 Task: Create a due date automation trigger when advanced on, on the monday of the week a card is due add dates starting in less than 1 working days at 11:00 AM.
Action: Mouse moved to (913, 272)
Screenshot: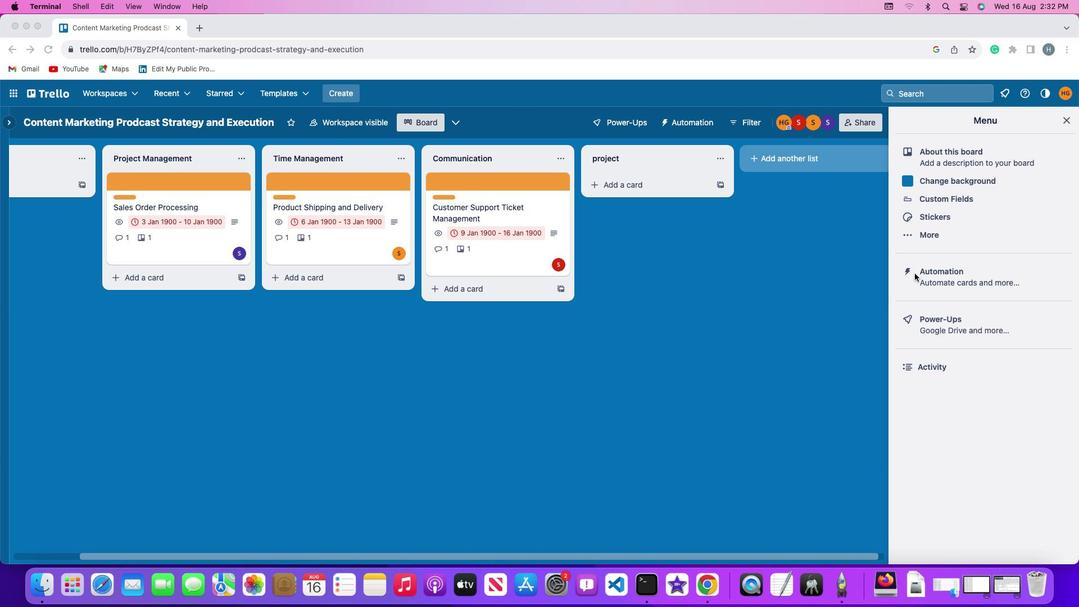 
Action: Mouse pressed left at (913, 272)
Screenshot: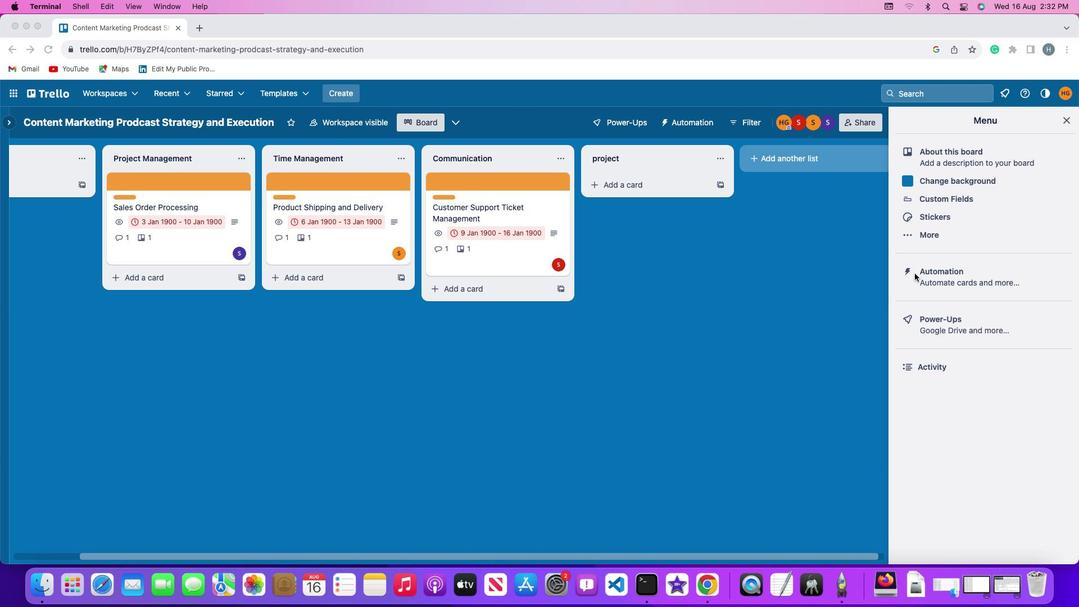 
Action: Mouse pressed left at (913, 272)
Screenshot: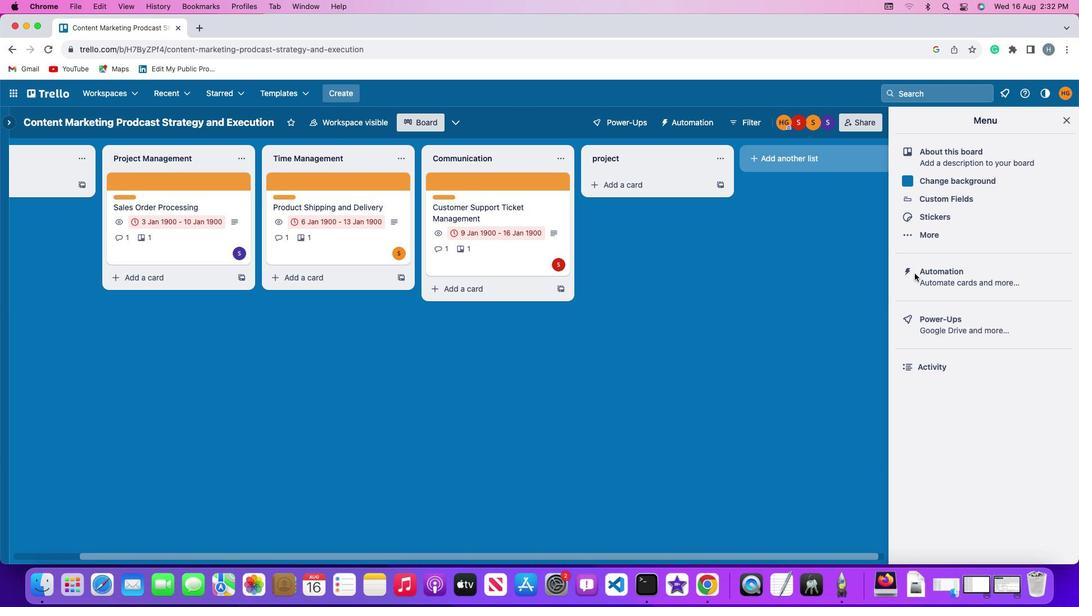 
Action: Mouse moved to (93, 264)
Screenshot: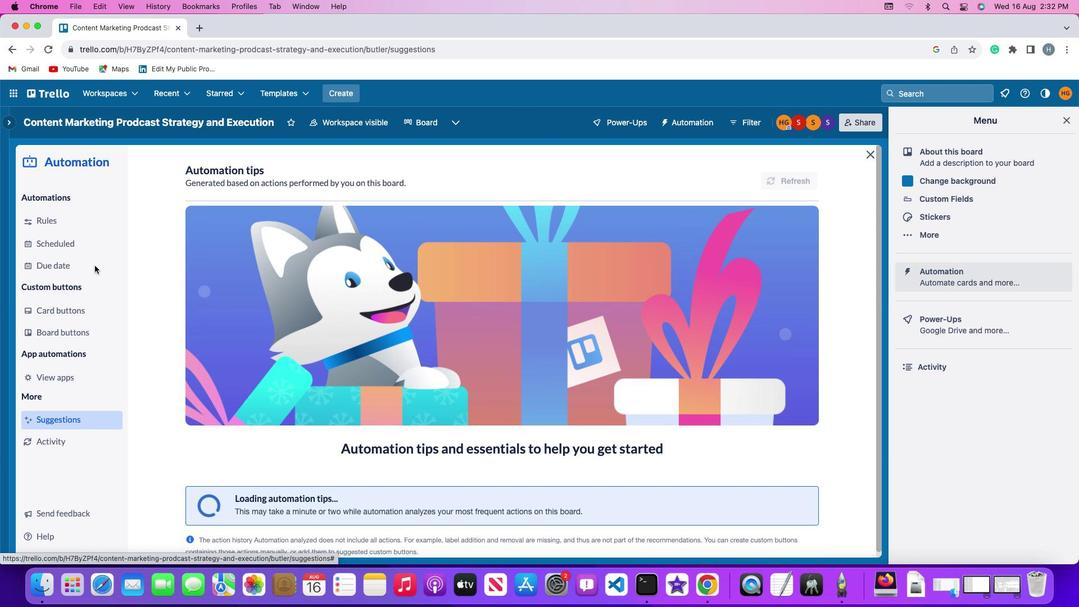 
Action: Mouse pressed left at (93, 264)
Screenshot: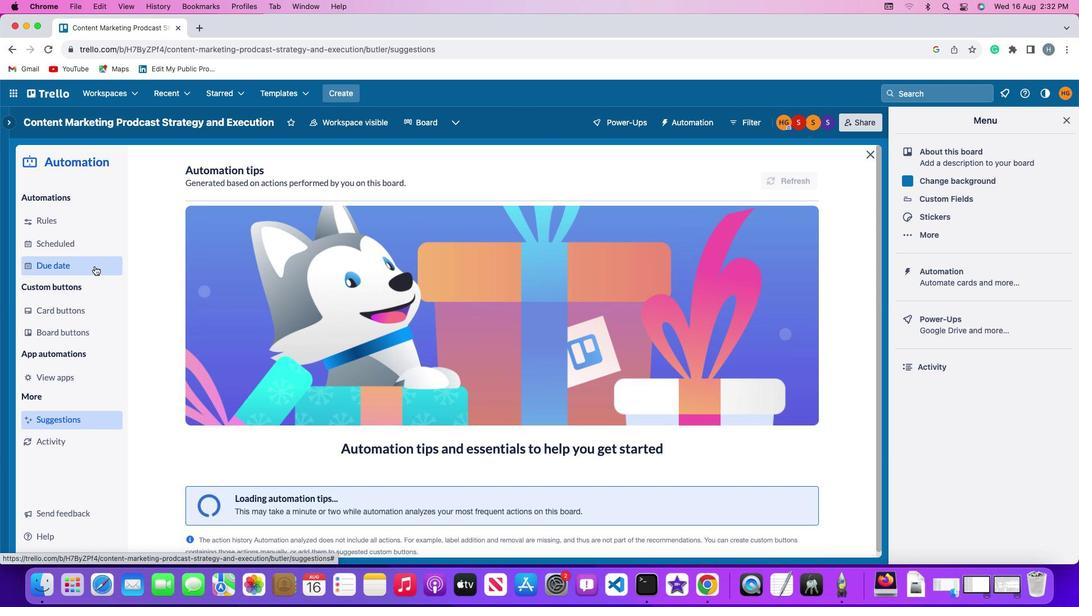 
Action: Mouse moved to (773, 170)
Screenshot: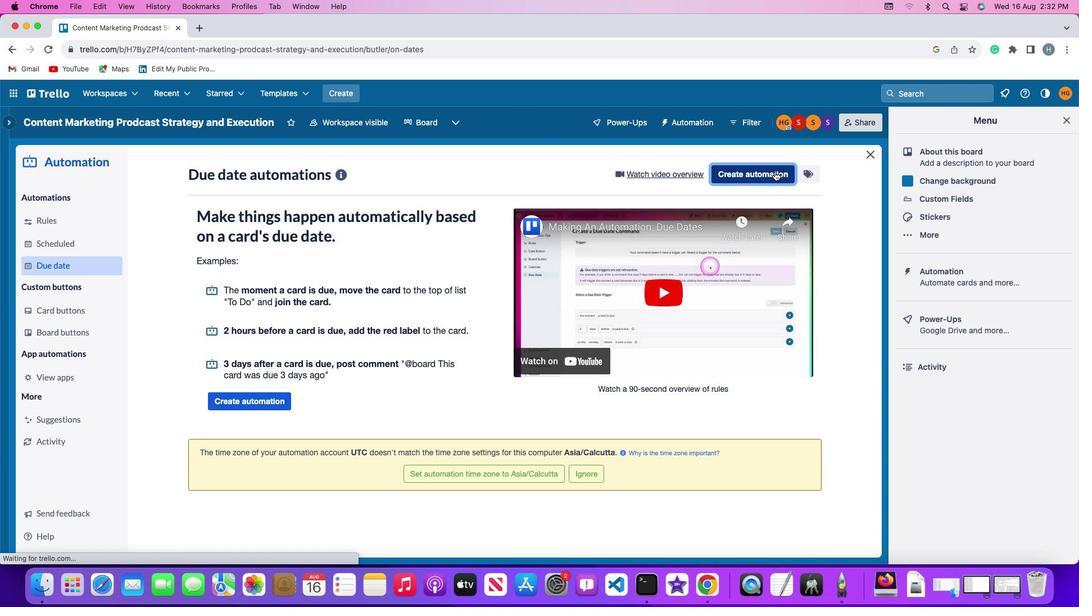 
Action: Mouse pressed left at (773, 170)
Screenshot: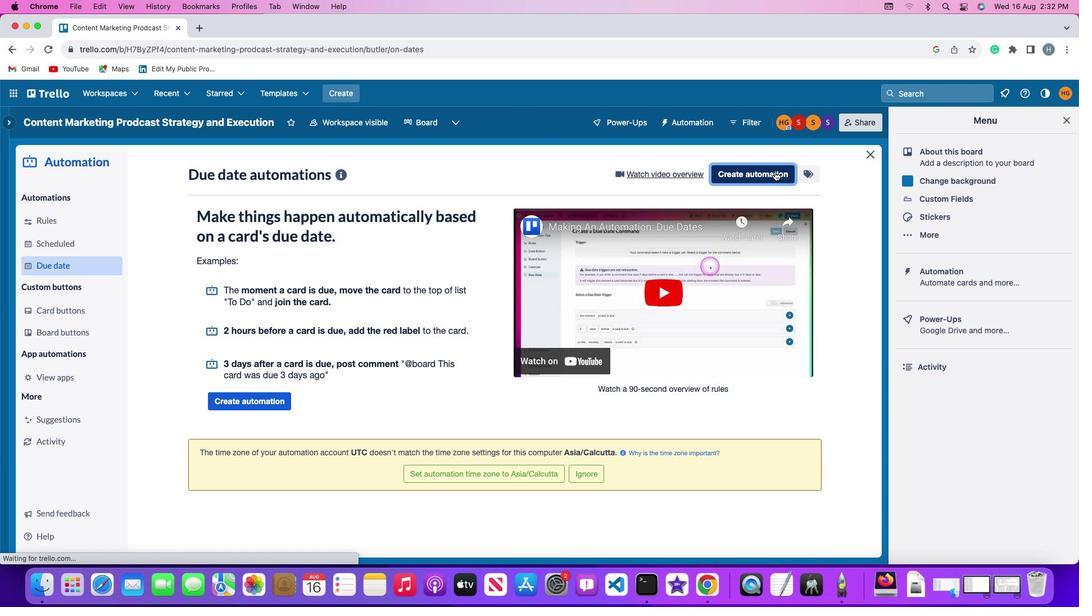 
Action: Mouse moved to (225, 278)
Screenshot: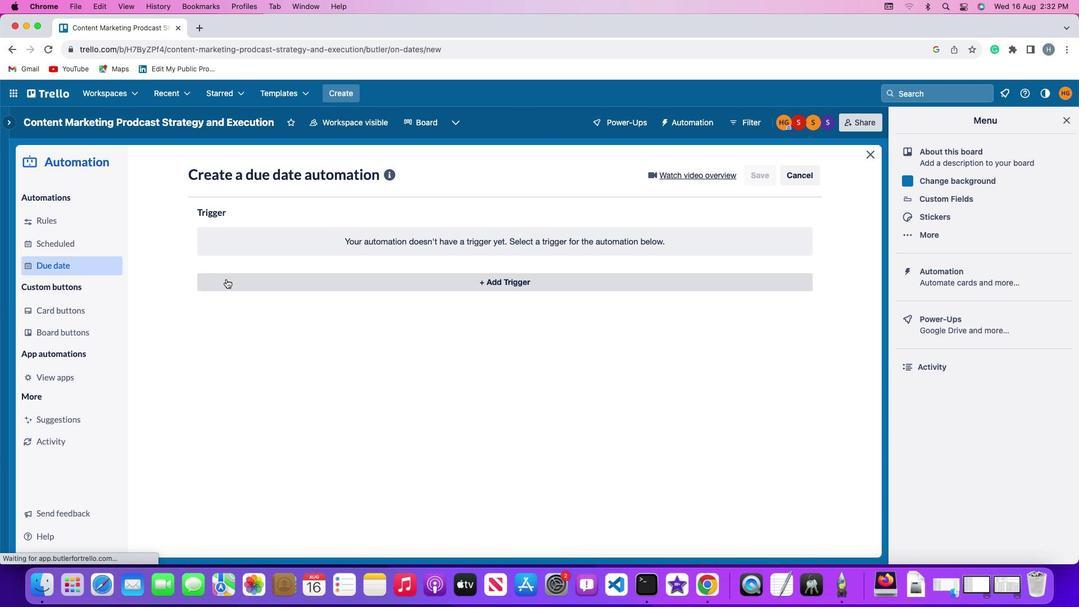 
Action: Mouse pressed left at (225, 278)
Screenshot: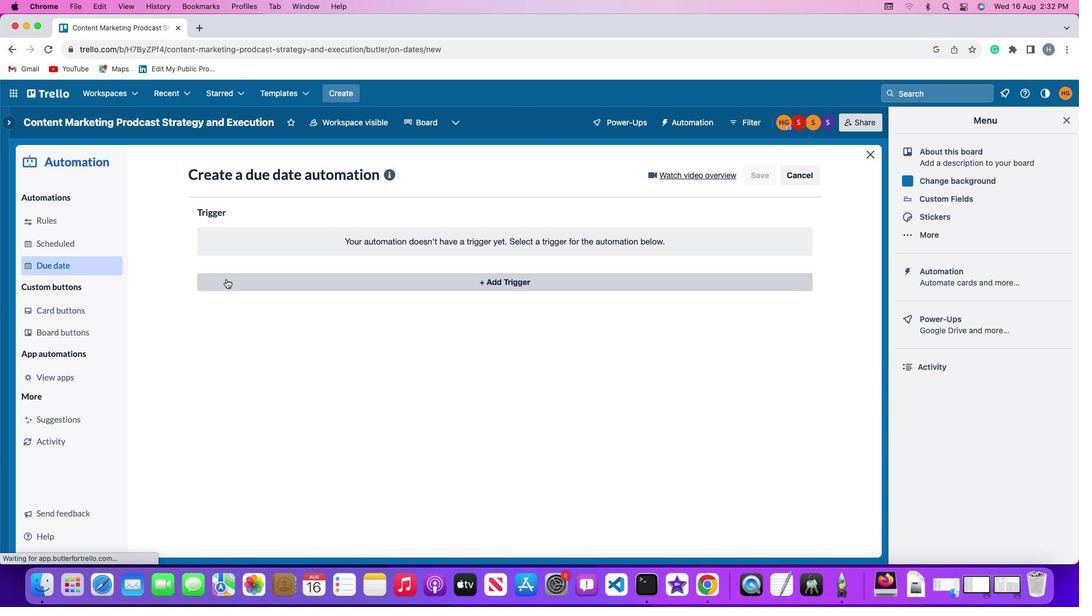 
Action: Mouse moved to (254, 489)
Screenshot: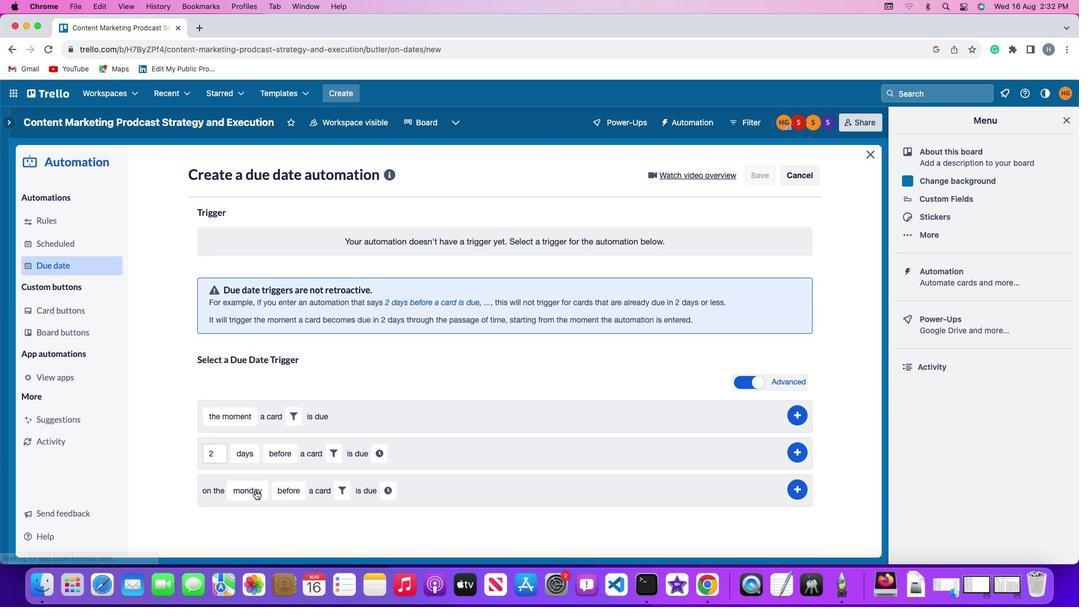 
Action: Mouse pressed left at (254, 489)
Screenshot: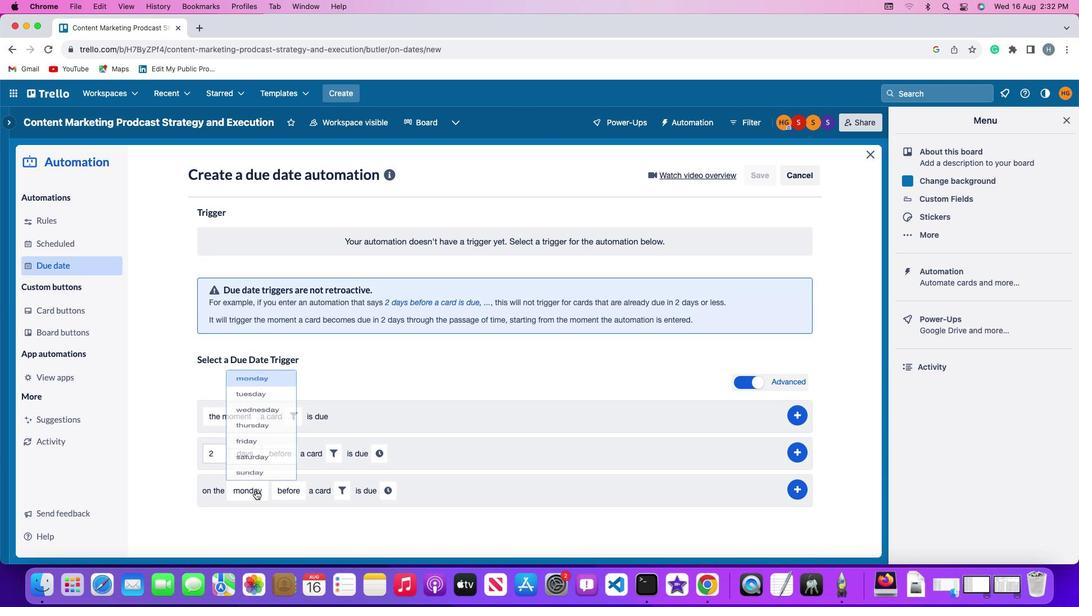 
Action: Mouse moved to (257, 332)
Screenshot: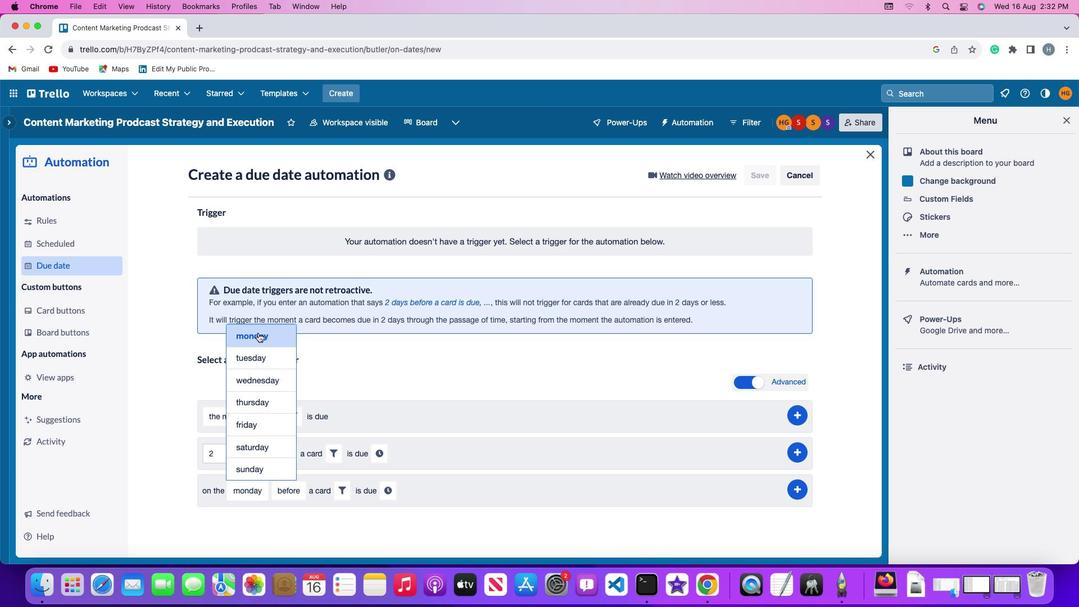 
Action: Mouse pressed left at (257, 332)
Screenshot: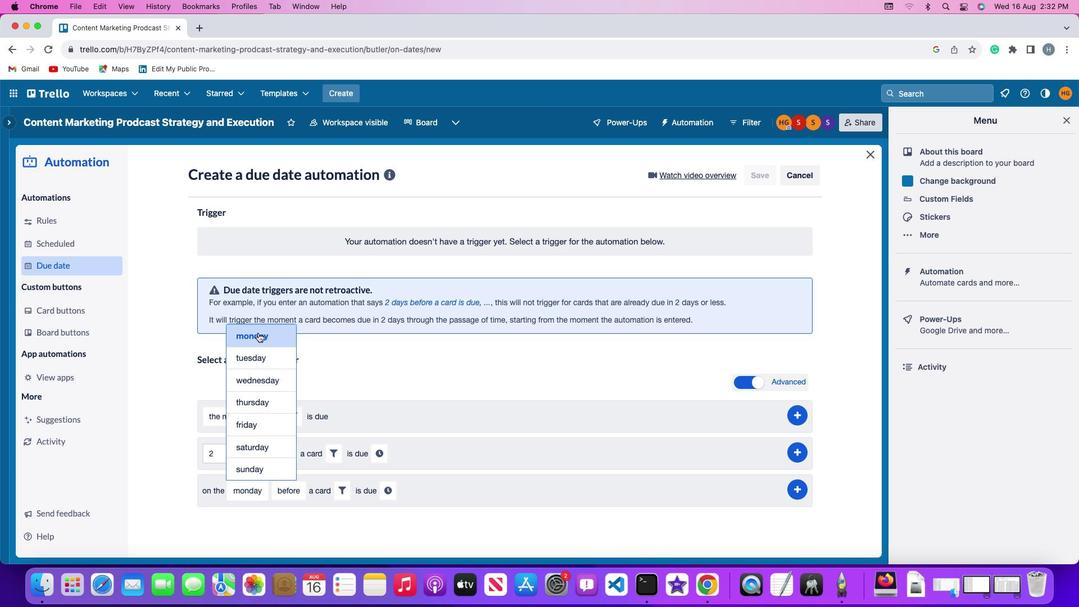 
Action: Mouse moved to (288, 491)
Screenshot: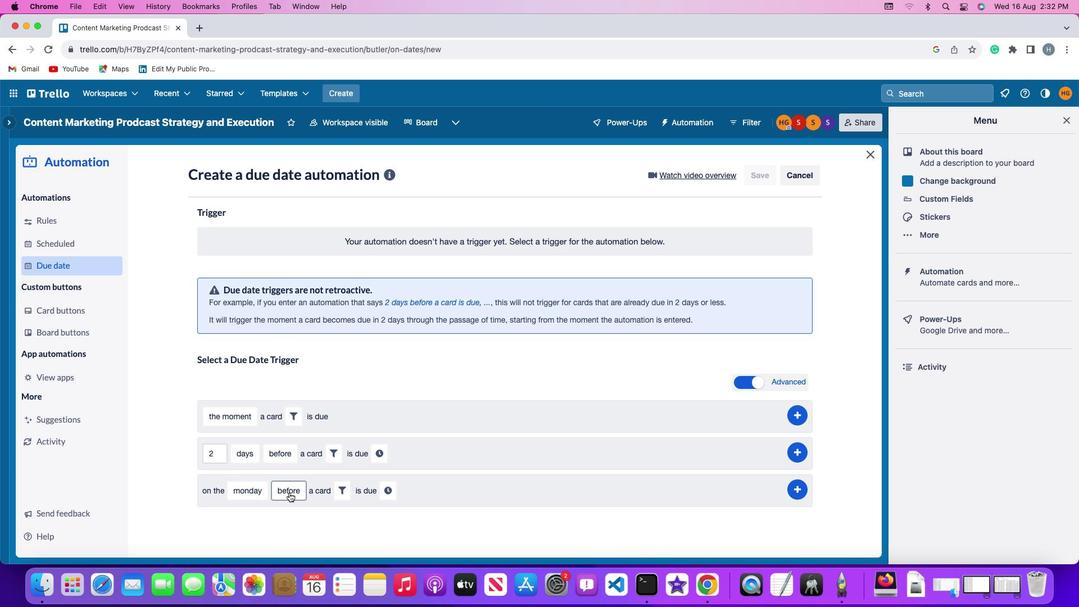 
Action: Mouse pressed left at (288, 491)
Screenshot: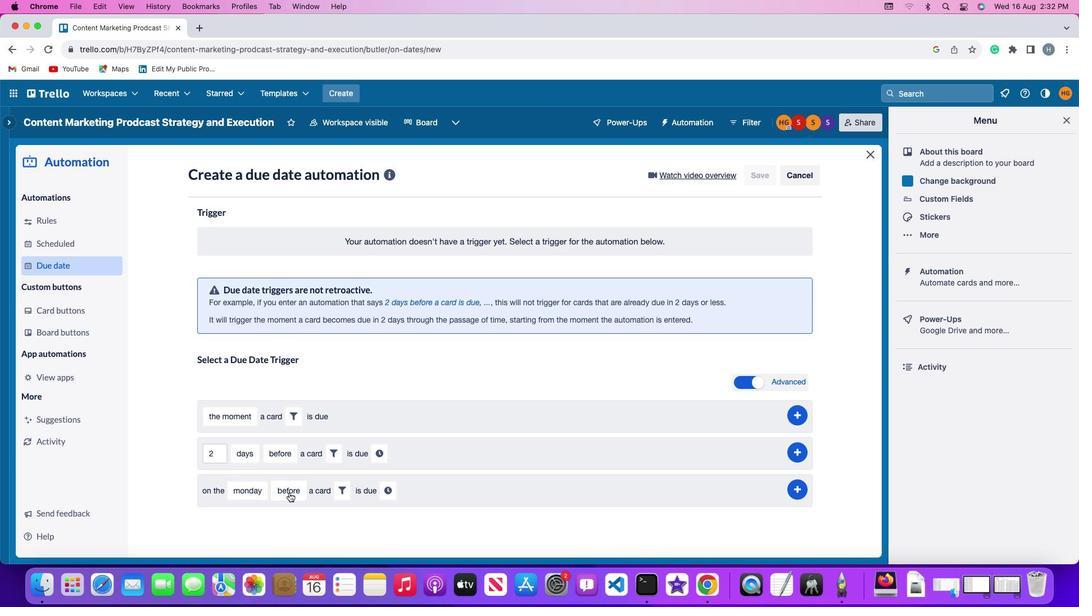 
Action: Mouse moved to (298, 446)
Screenshot: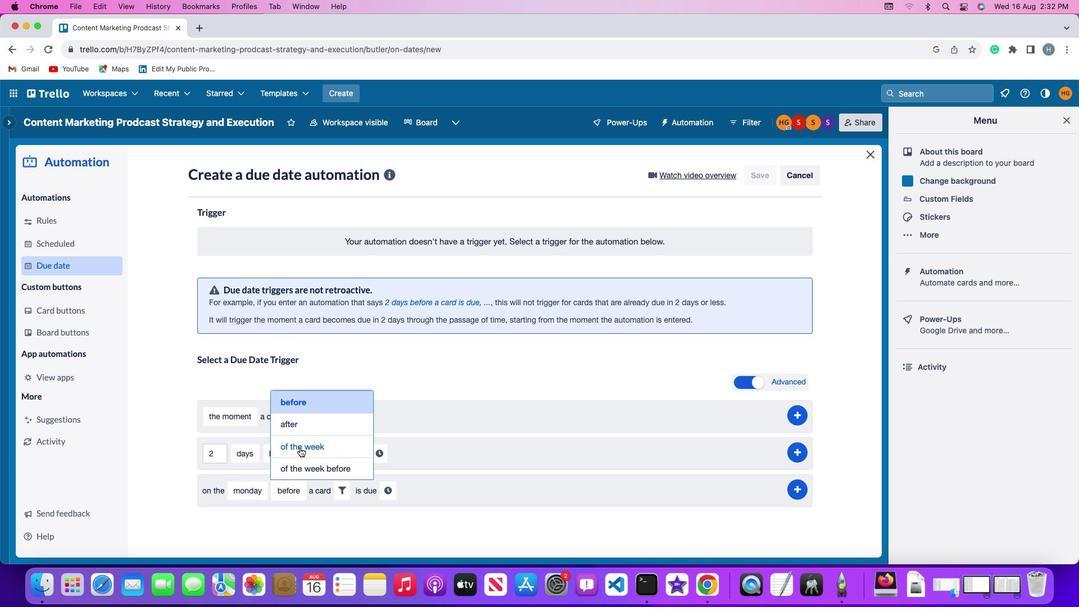 
Action: Mouse pressed left at (298, 446)
Screenshot: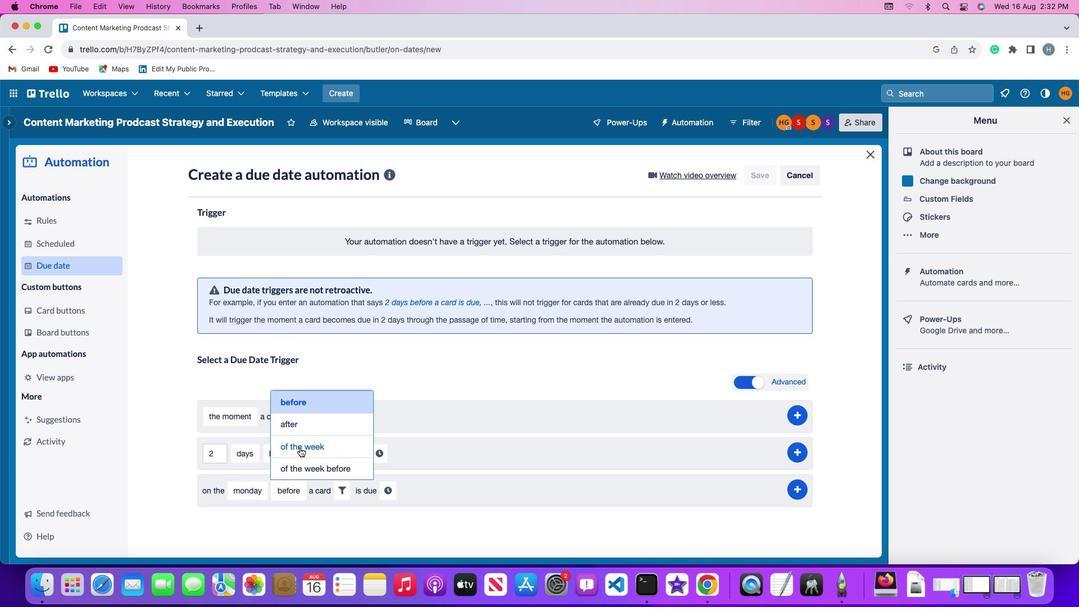 
Action: Mouse moved to (363, 490)
Screenshot: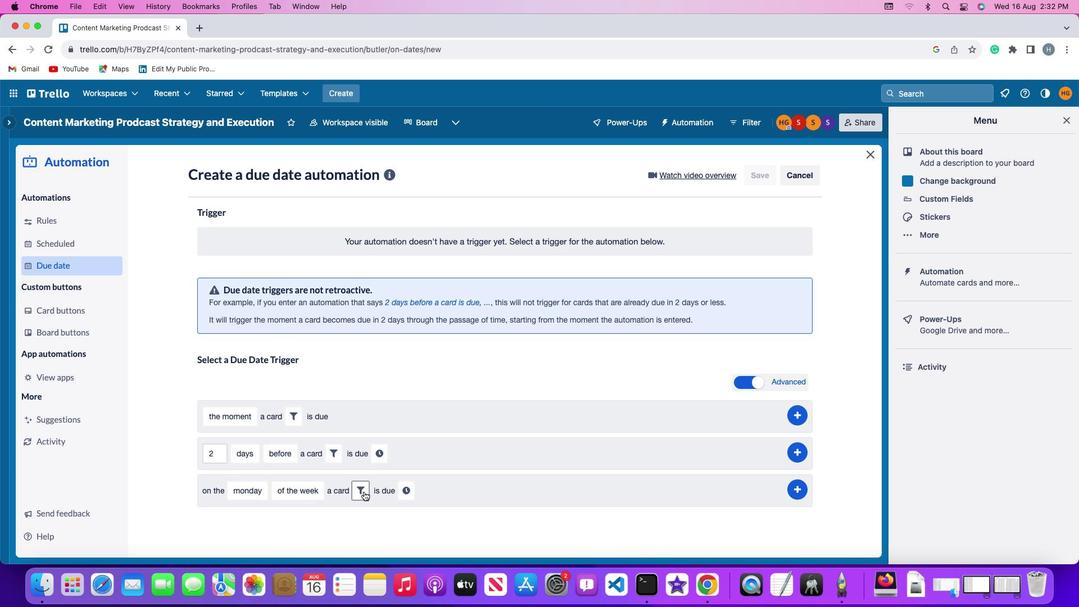 
Action: Mouse pressed left at (363, 490)
Screenshot: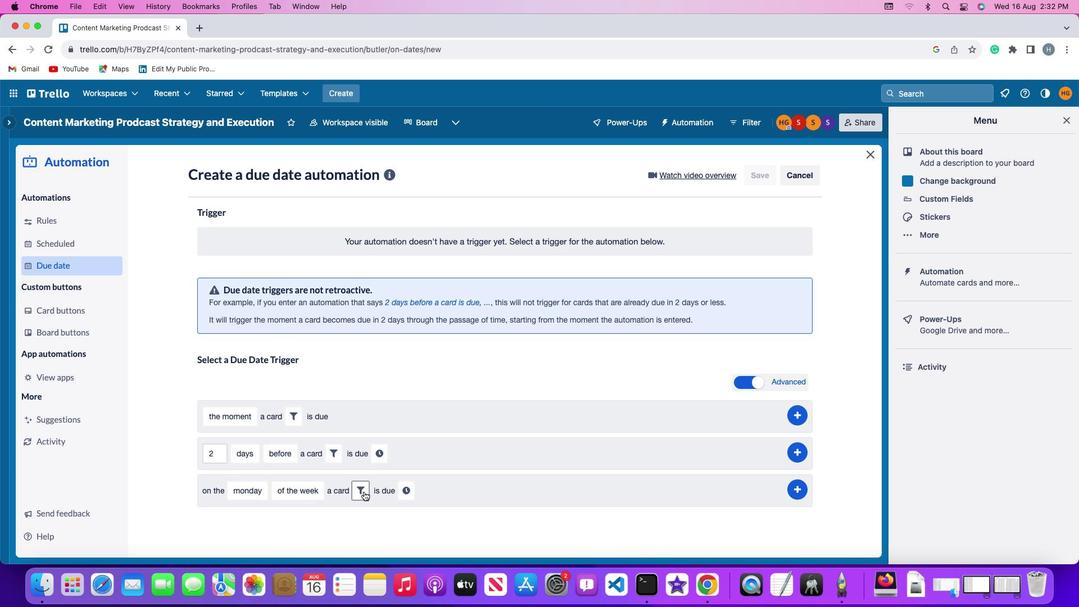 
Action: Mouse moved to (431, 526)
Screenshot: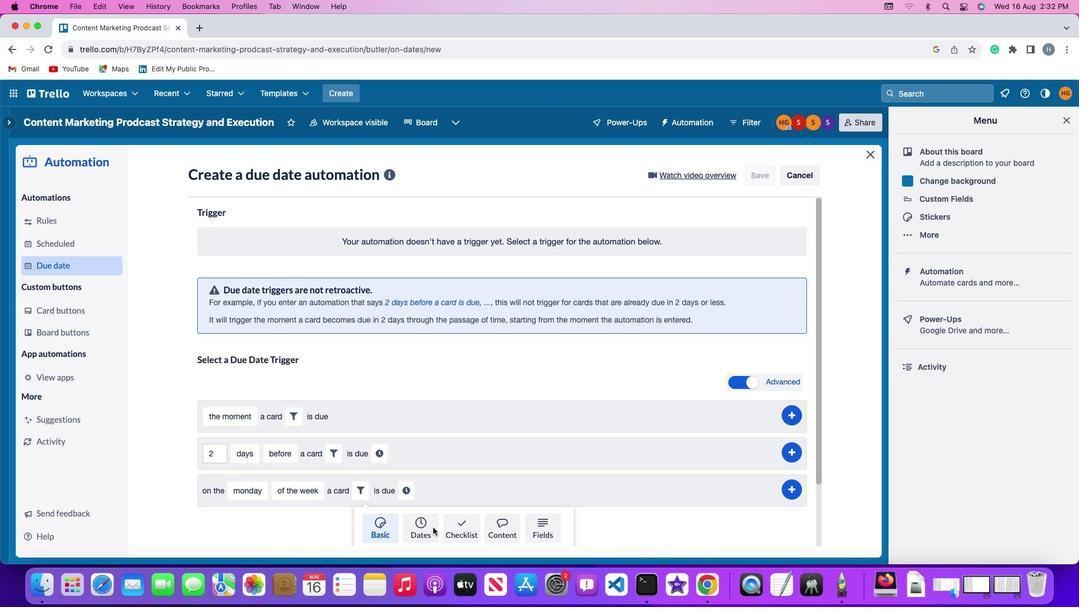 
Action: Mouse pressed left at (431, 526)
Screenshot: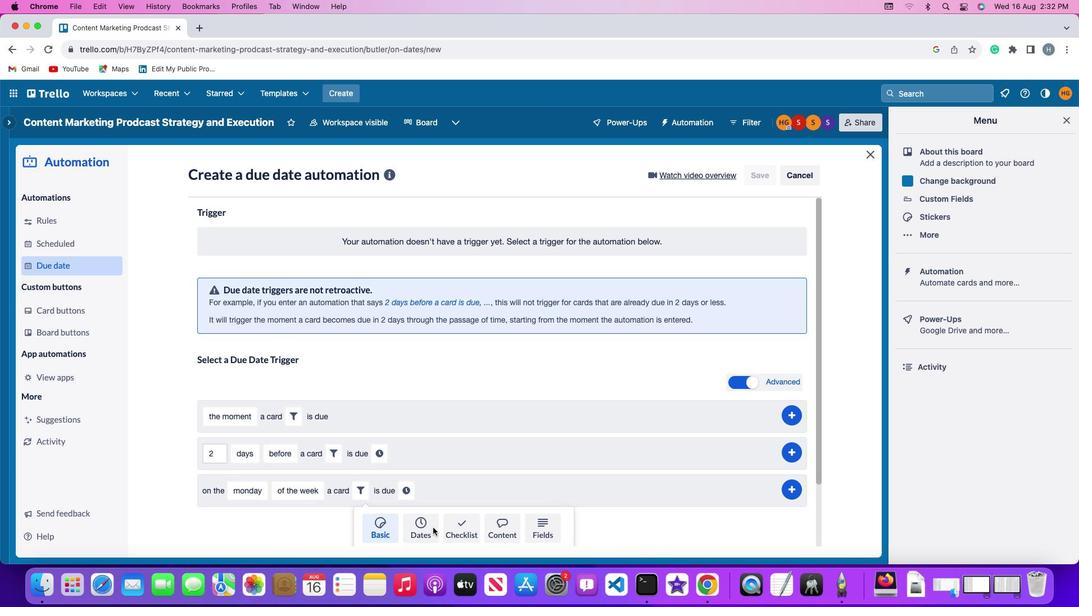 
Action: Mouse moved to (309, 521)
Screenshot: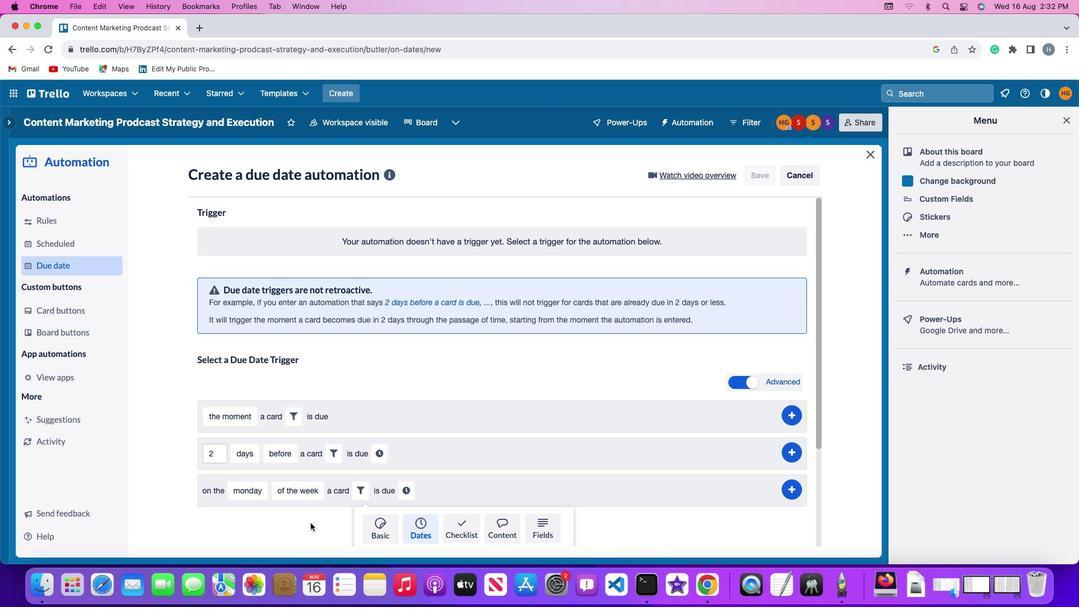 
Action: Mouse scrolled (309, 521) with delta (0, -1)
Screenshot: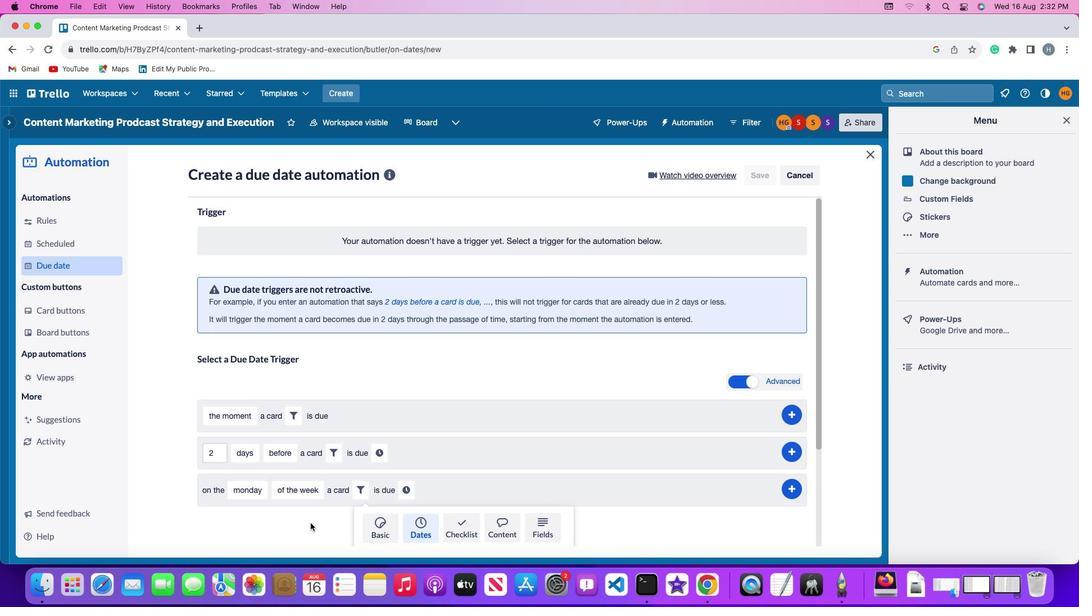 
Action: Mouse scrolled (309, 521) with delta (0, -1)
Screenshot: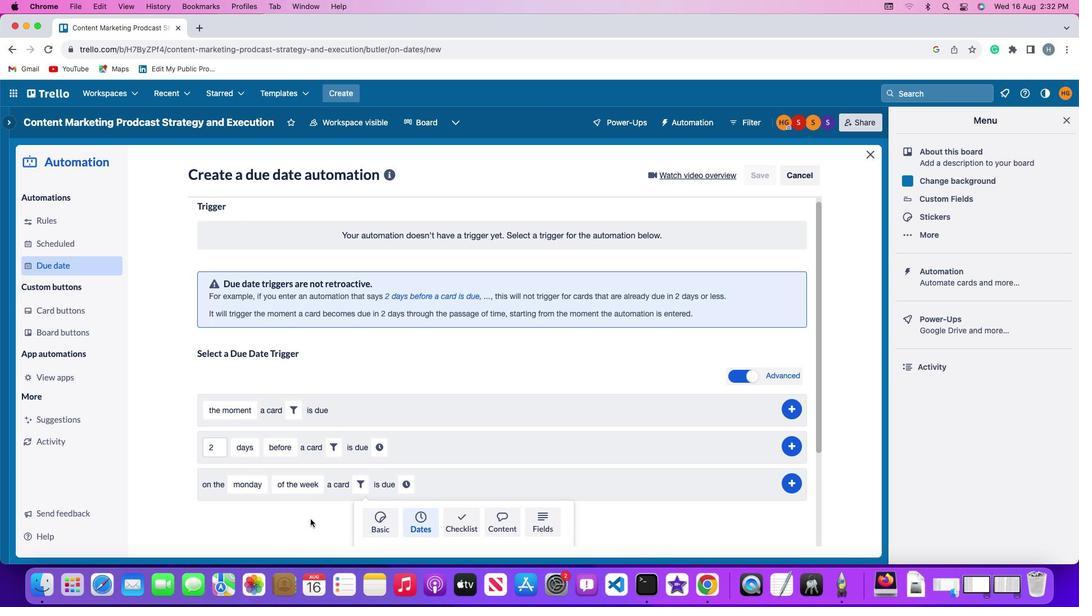 
Action: Mouse scrolled (309, 521) with delta (0, -2)
Screenshot: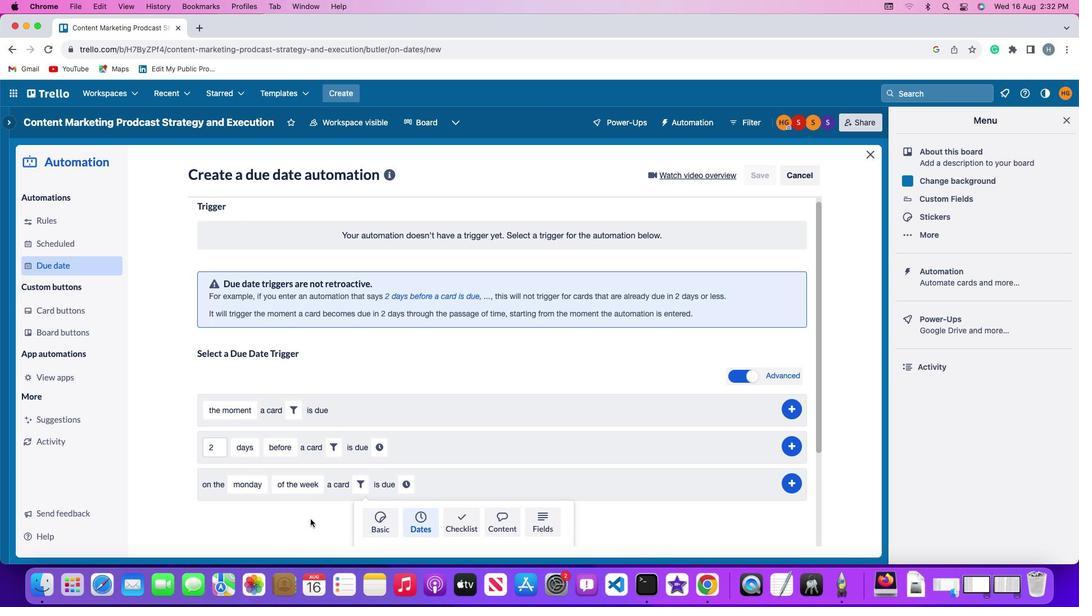 
Action: Mouse moved to (309, 521)
Screenshot: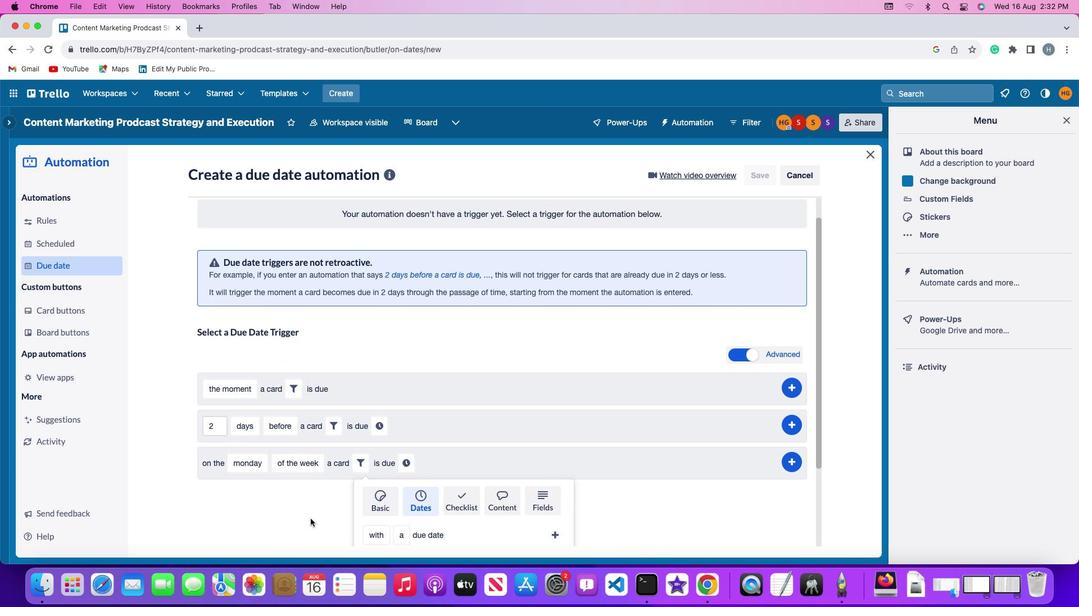 
Action: Mouse scrolled (309, 521) with delta (0, -3)
Screenshot: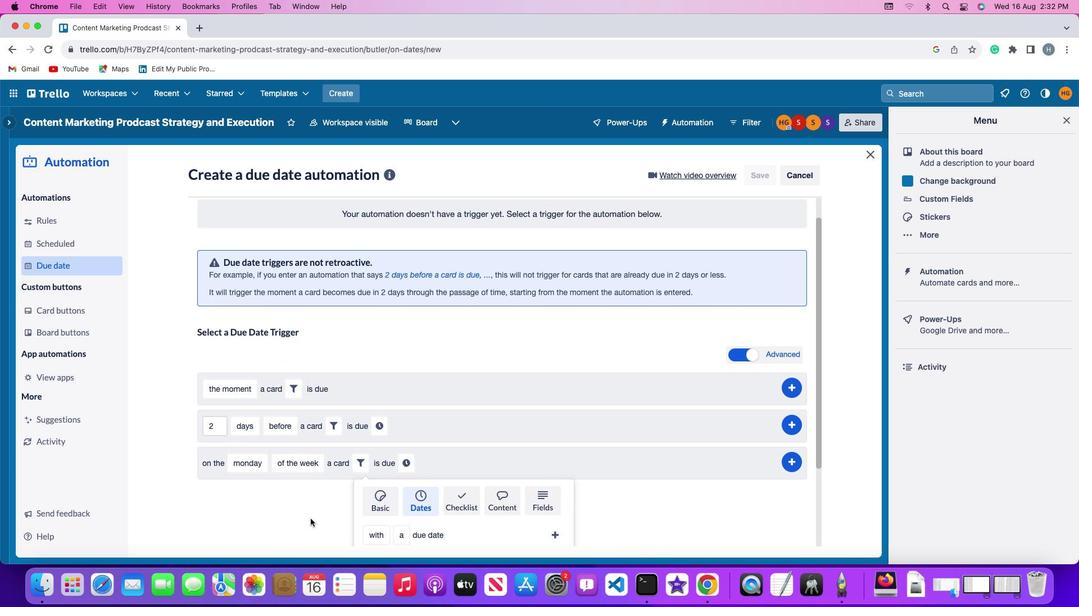 
Action: Mouse moved to (309, 517)
Screenshot: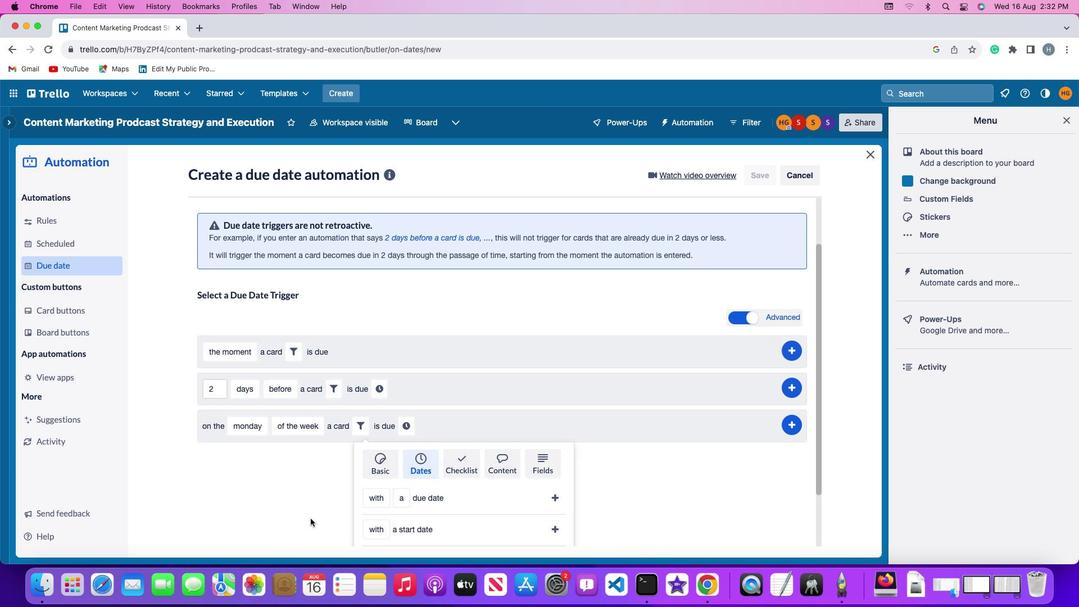 
Action: Mouse scrolled (309, 517) with delta (0, -3)
Screenshot: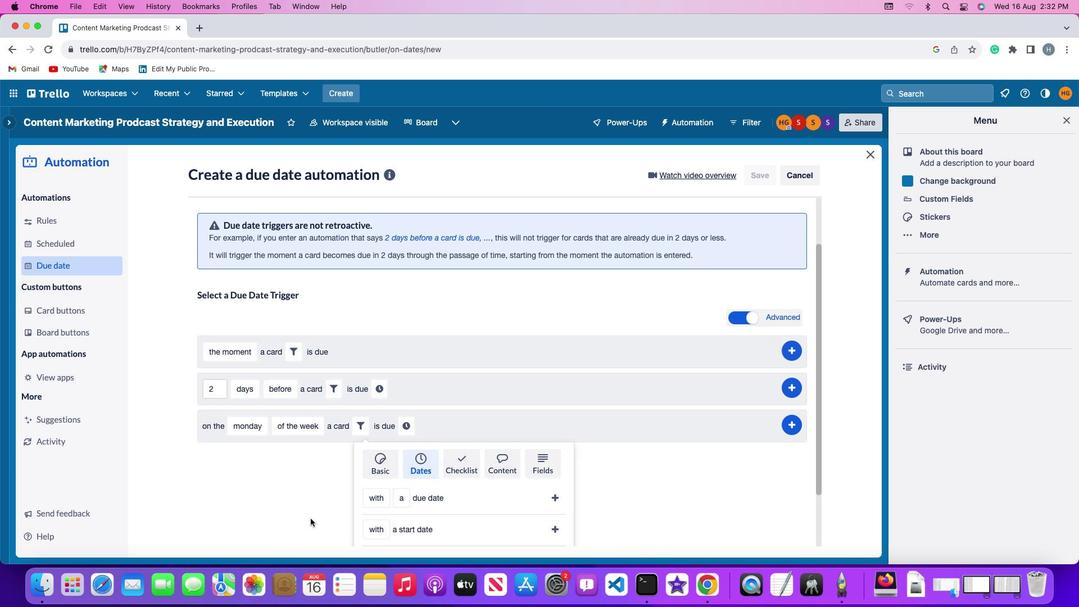 
Action: Mouse moved to (309, 517)
Screenshot: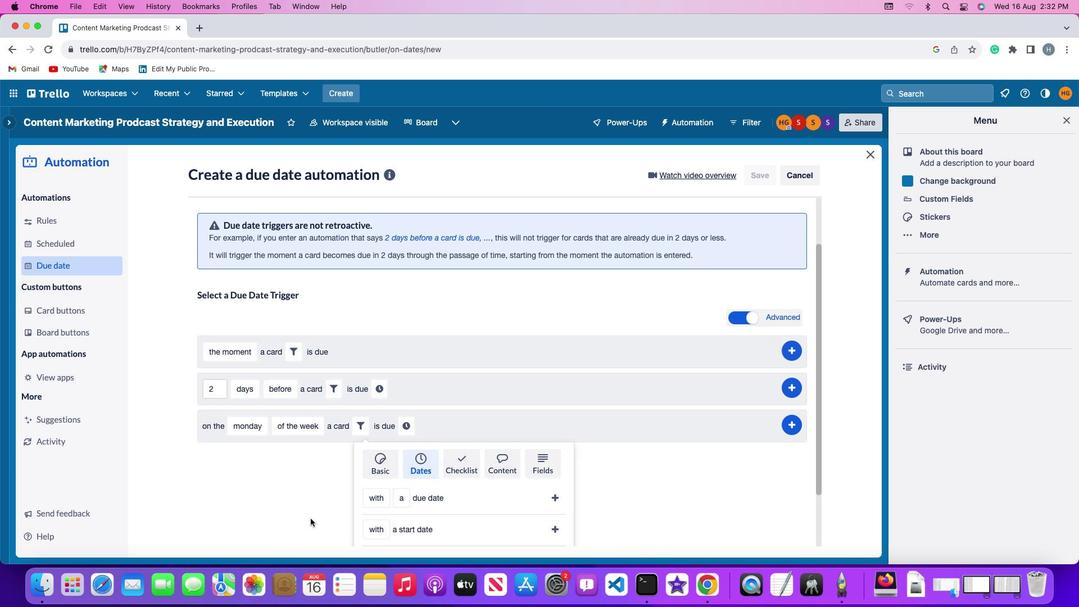 
Action: Mouse scrolled (309, 517) with delta (0, -1)
Screenshot: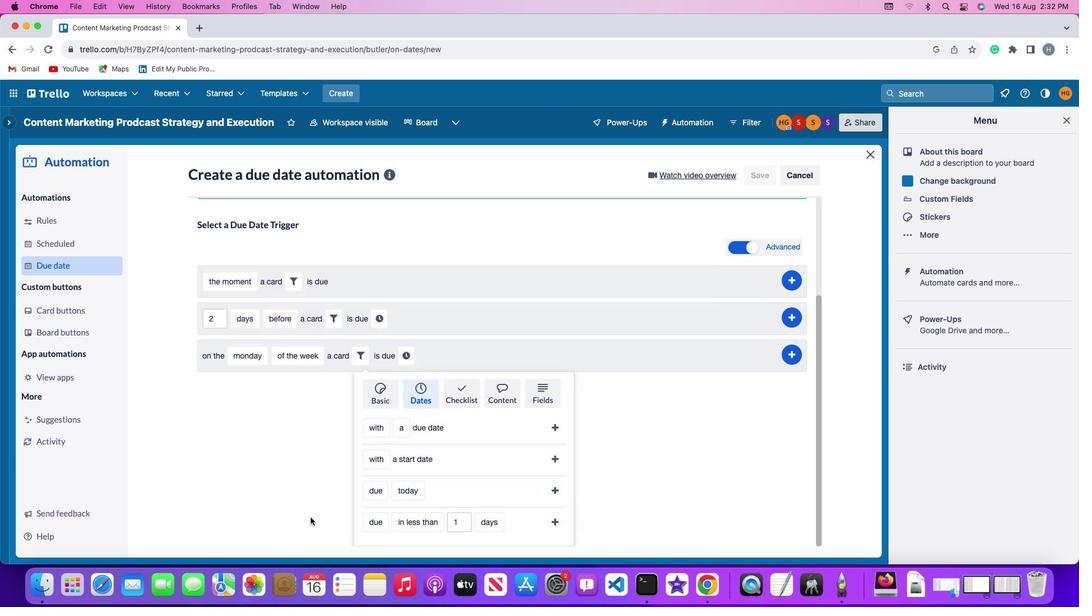 
Action: Mouse scrolled (309, 517) with delta (0, -1)
Screenshot: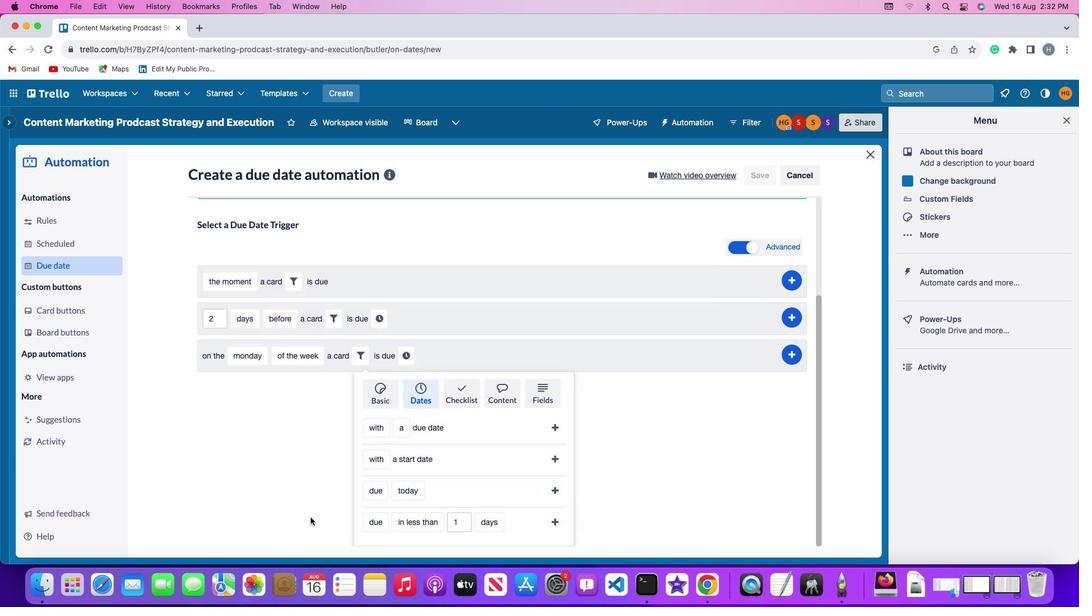 
Action: Mouse scrolled (309, 517) with delta (0, -2)
Screenshot: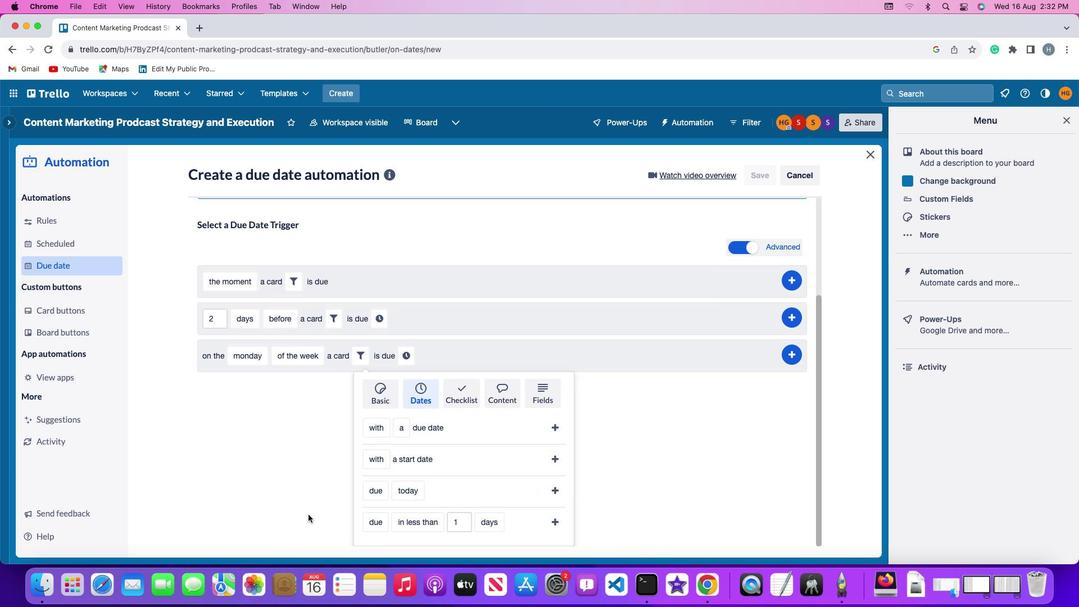 
Action: Mouse scrolled (309, 517) with delta (0, -3)
Screenshot: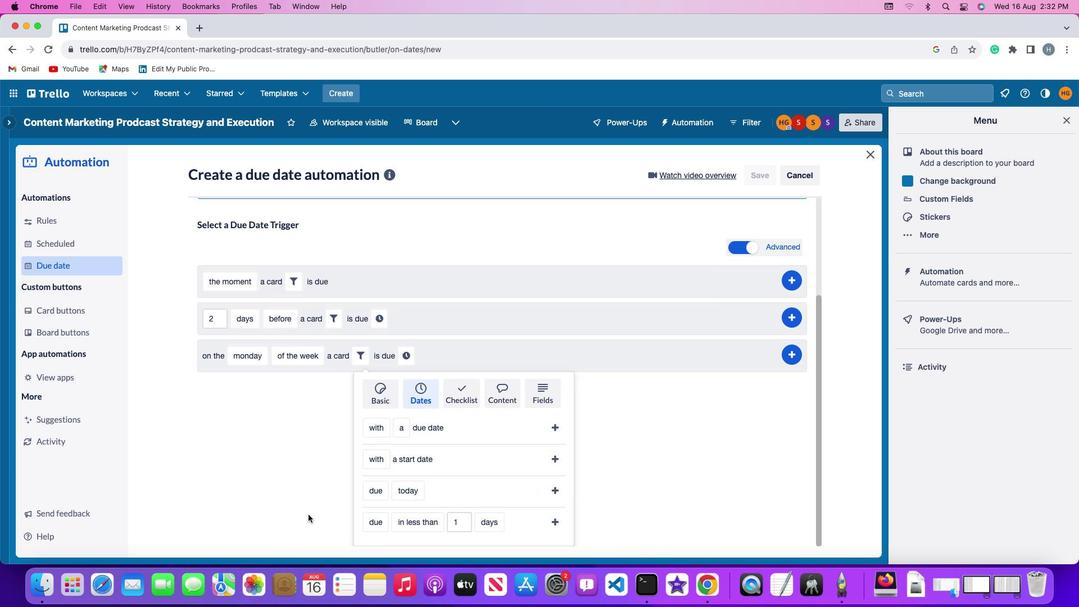 
Action: Mouse moved to (309, 515)
Screenshot: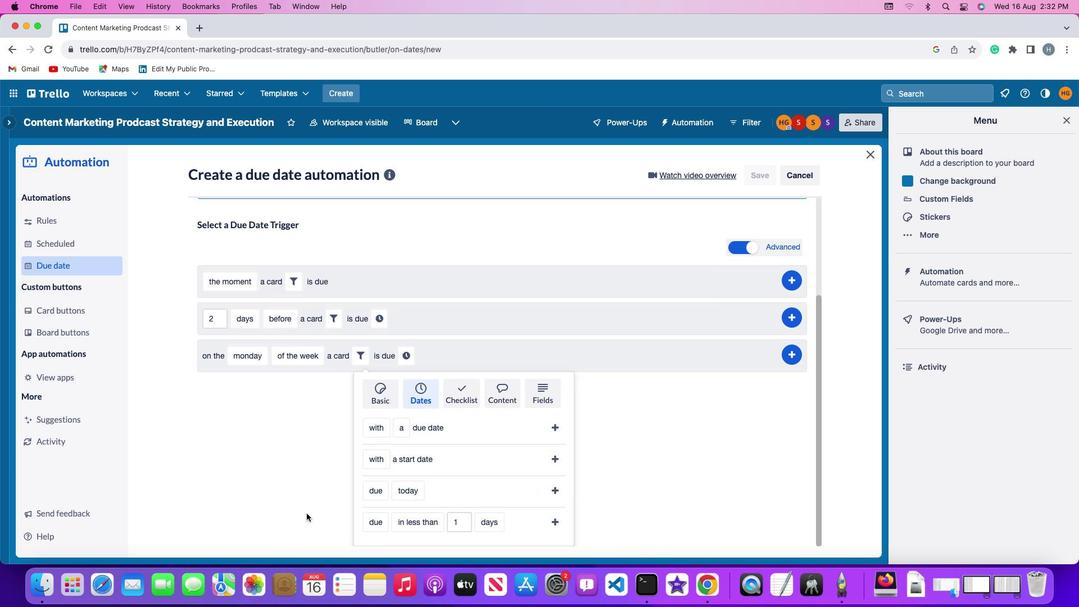 
Action: Mouse scrolled (309, 515) with delta (0, -3)
Screenshot: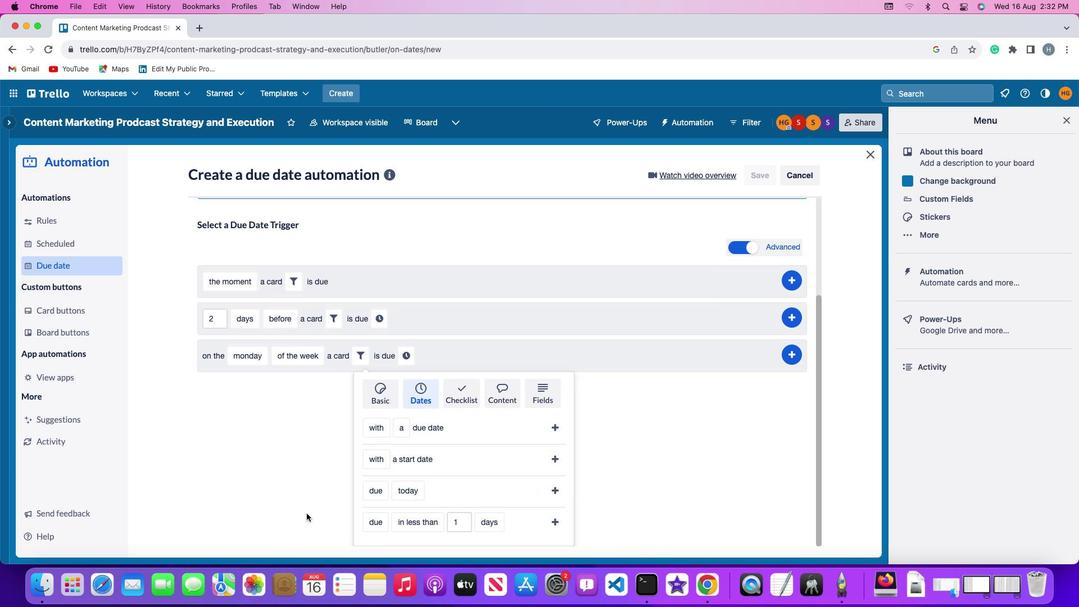 
Action: Mouse moved to (366, 514)
Screenshot: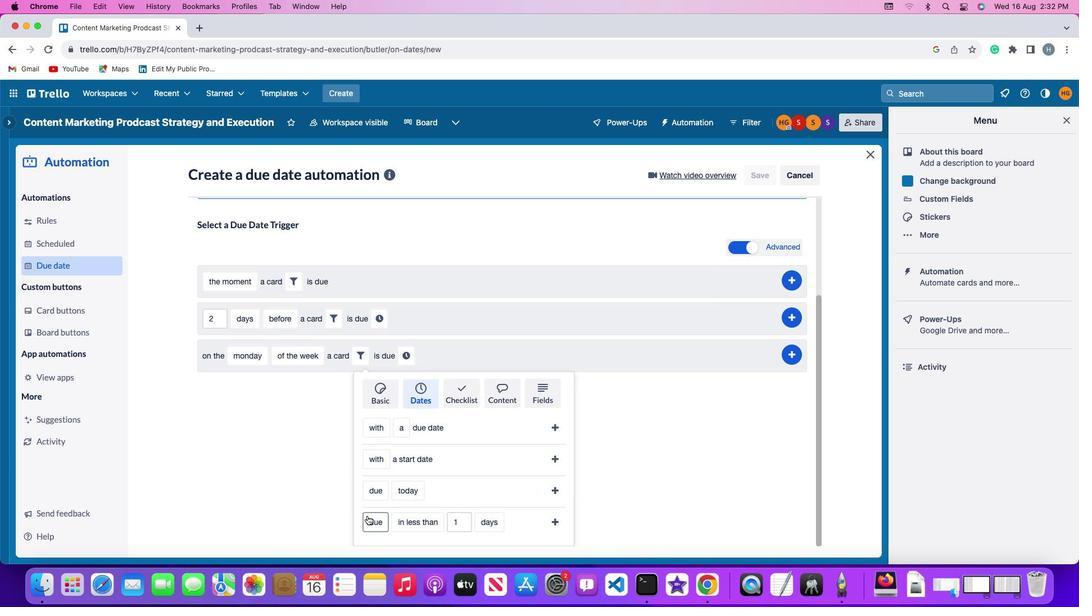 
Action: Mouse pressed left at (366, 514)
Screenshot: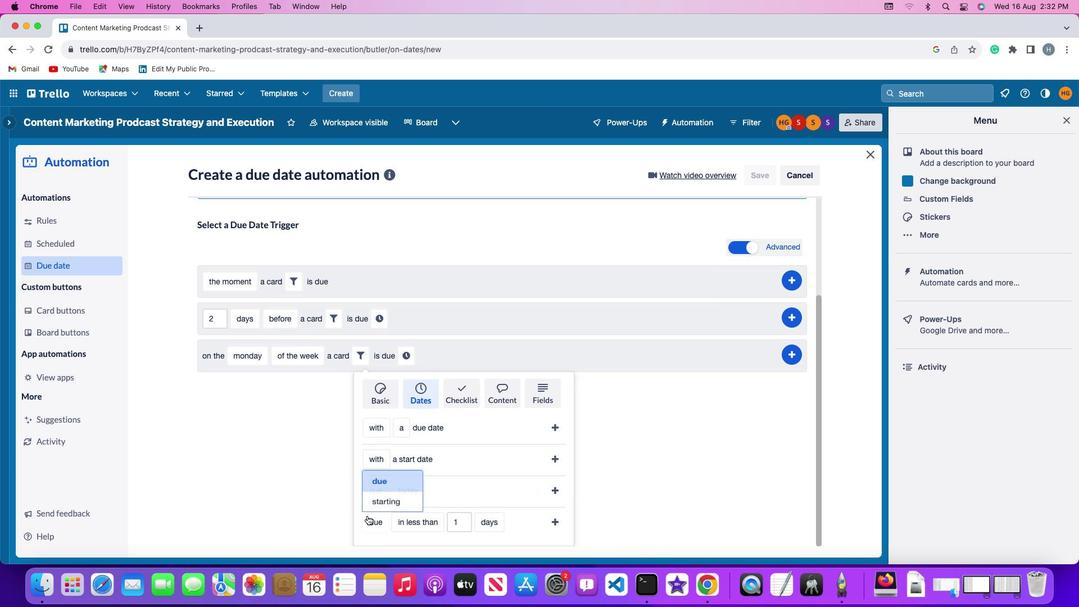 
Action: Mouse moved to (365, 500)
Screenshot: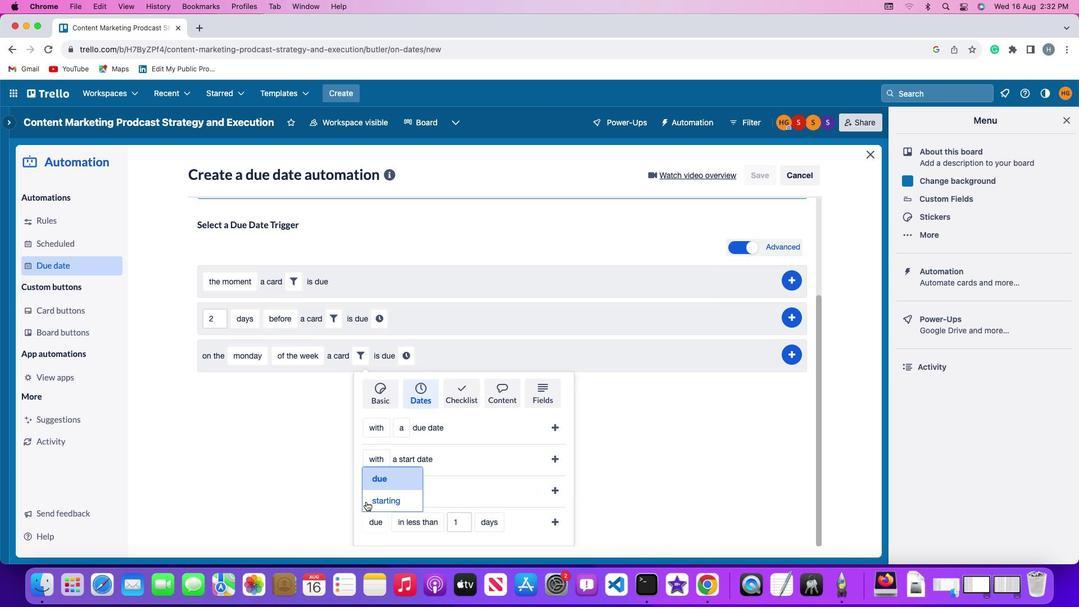 
Action: Mouse pressed left at (365, 500)
Screenshot: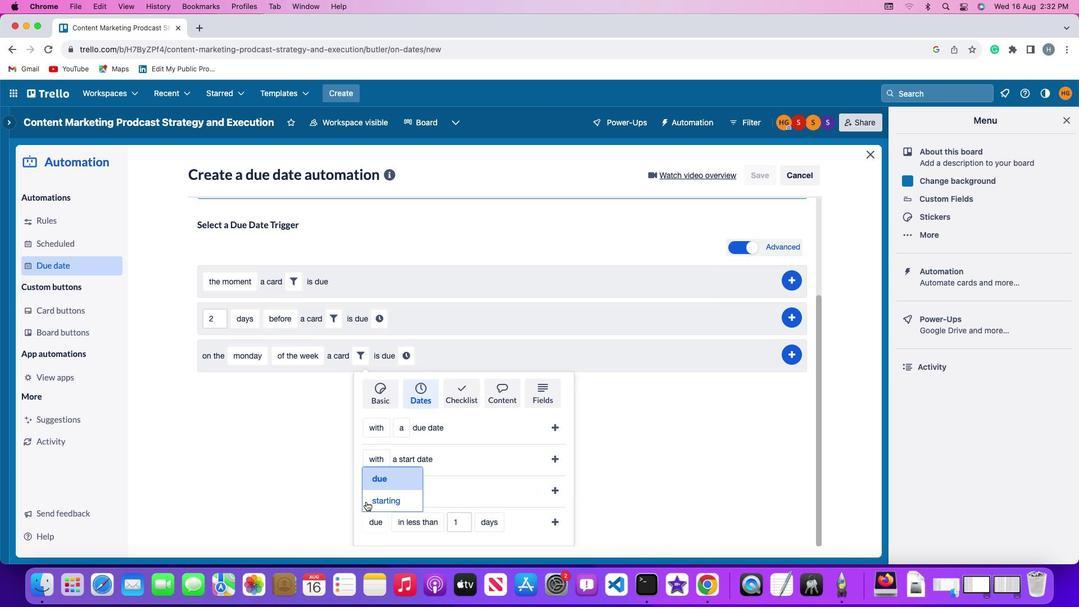 
Action: Mouse moved to (423, 517)
Screenshot: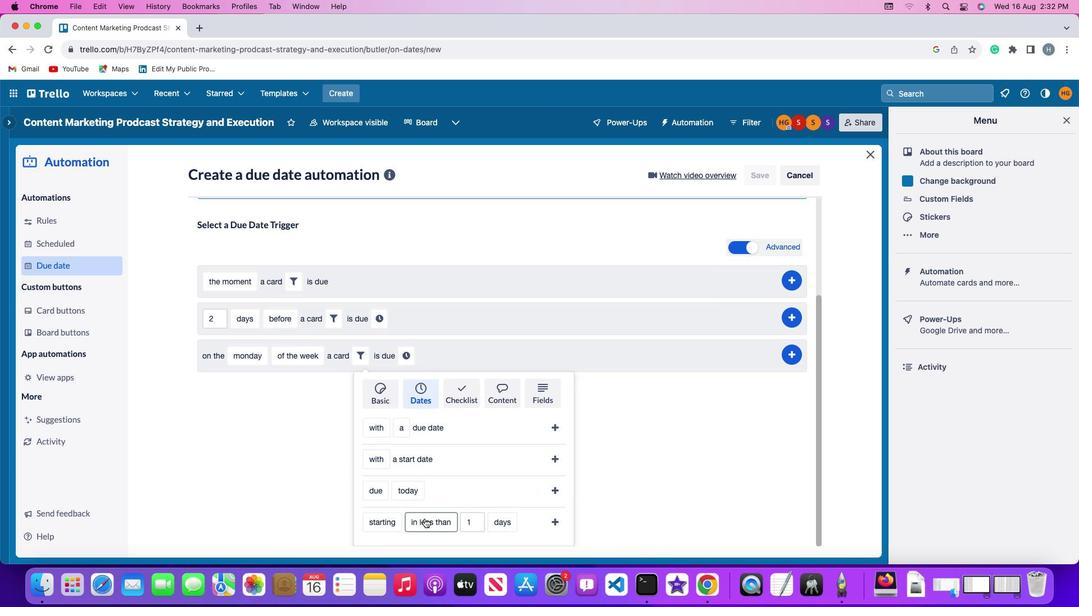 
Action: Mouse pressed left at (423, 517)
Screenshot: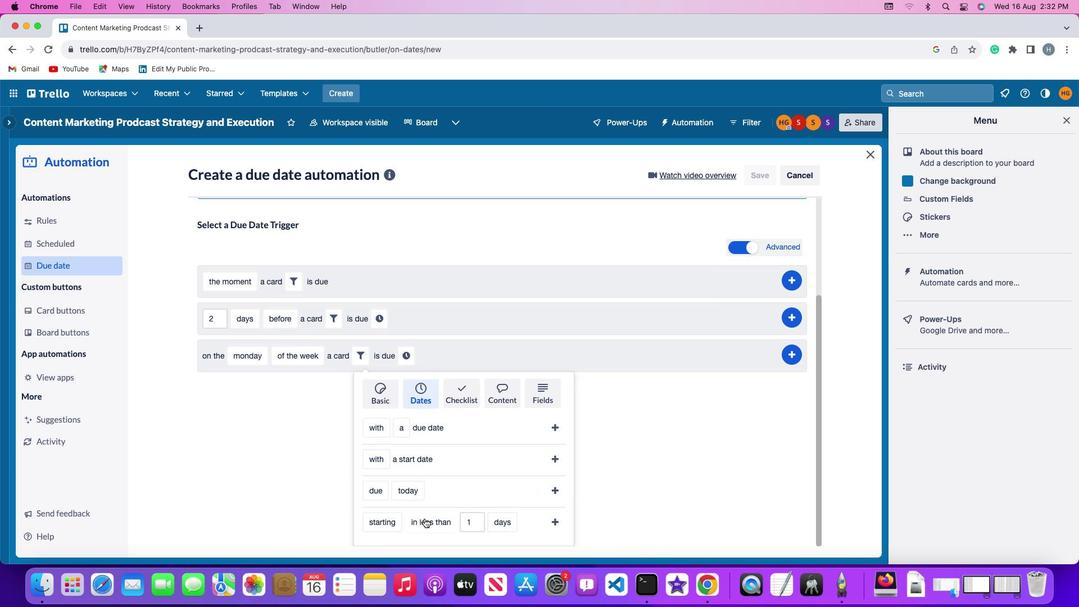 
Action: Mouse moved to (433, 424)
Screenshot: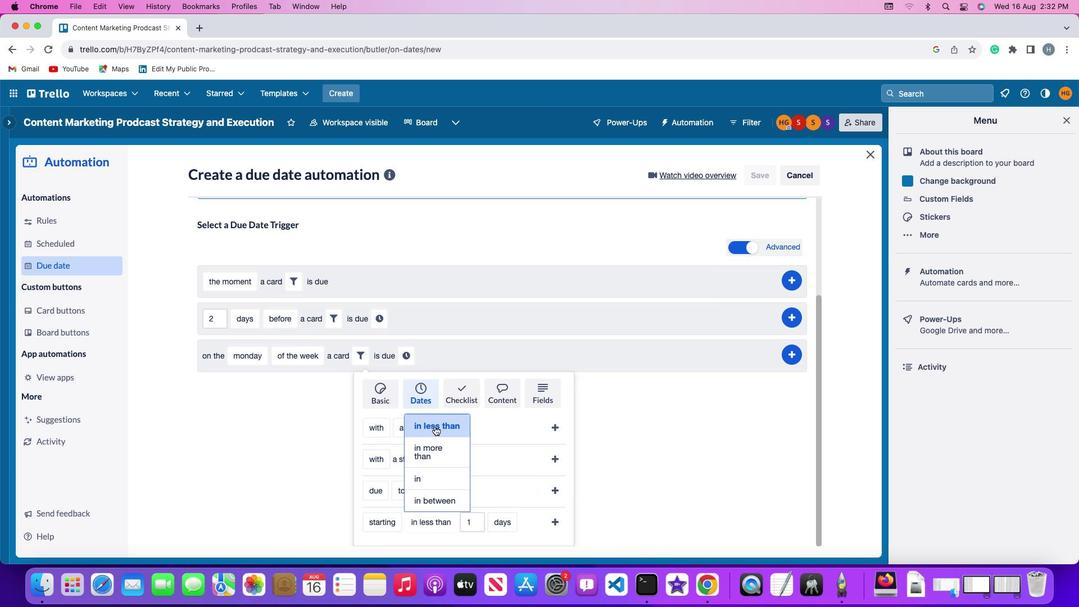 
Action: Mouse pressed left at (433, 424)
Screenshot: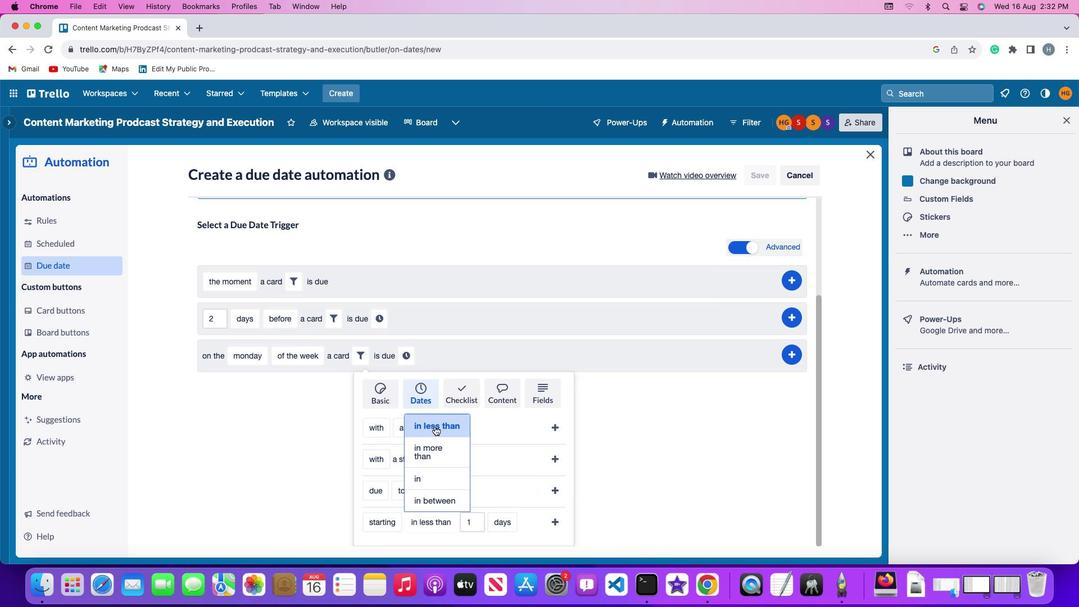 
Action: Mouse moved to (474, 523)
Screenshot: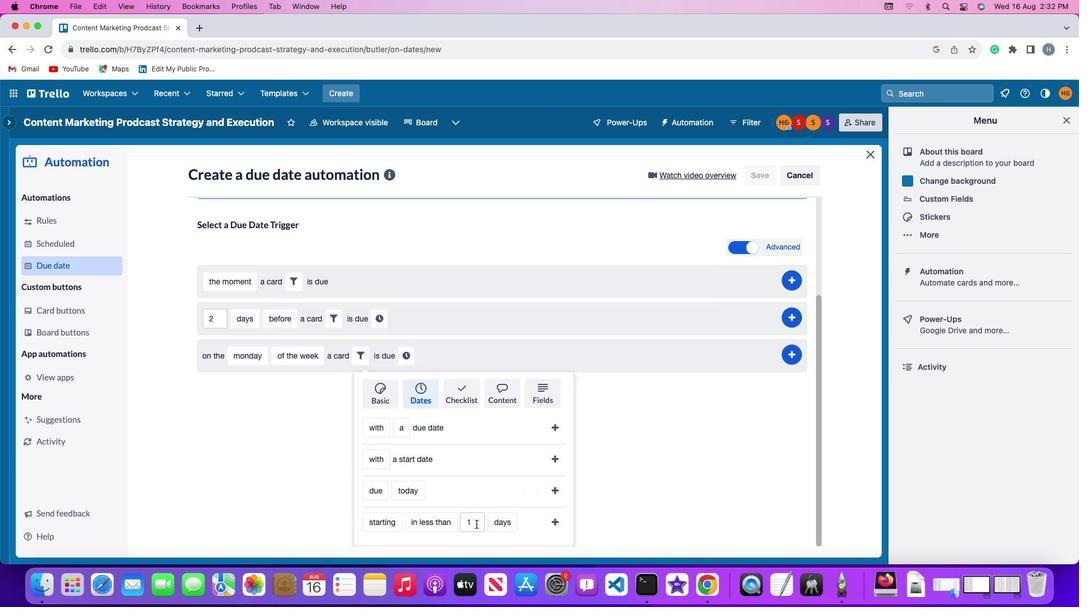 
Action: Mouse pressed left at (474, 523)
Screenshot: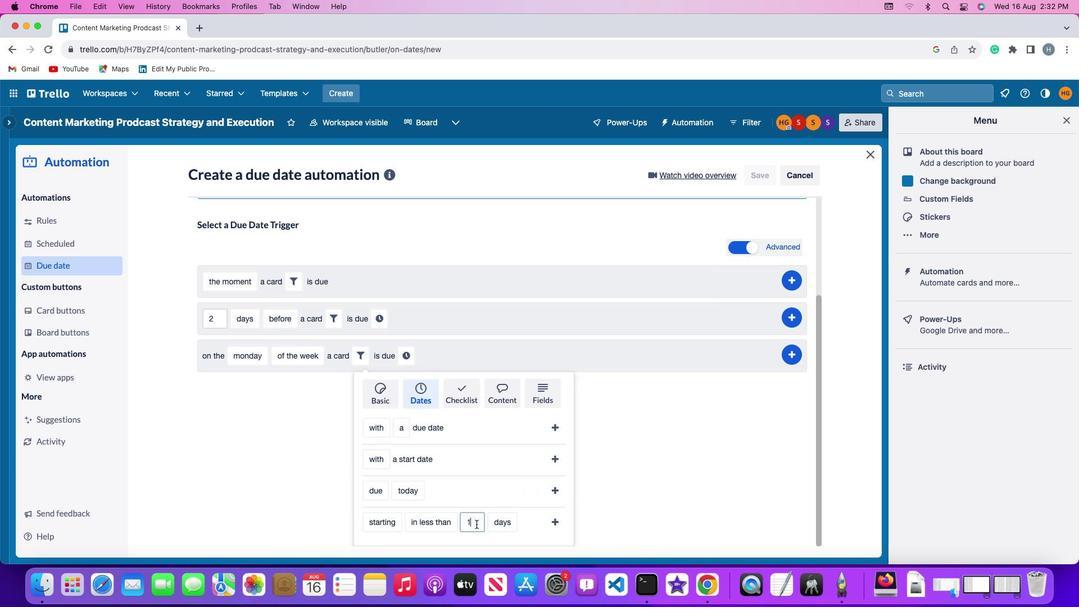 
Action: Key pressed Key.backspace'1'
Screenshot: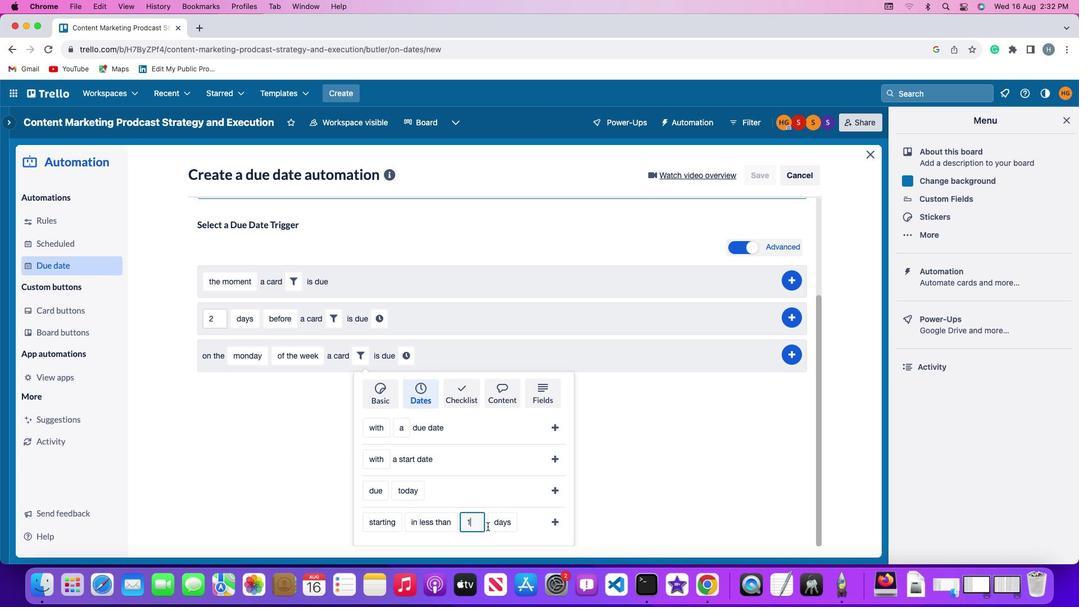 
Action: Mouse moved to (505, 524)
Screenshot: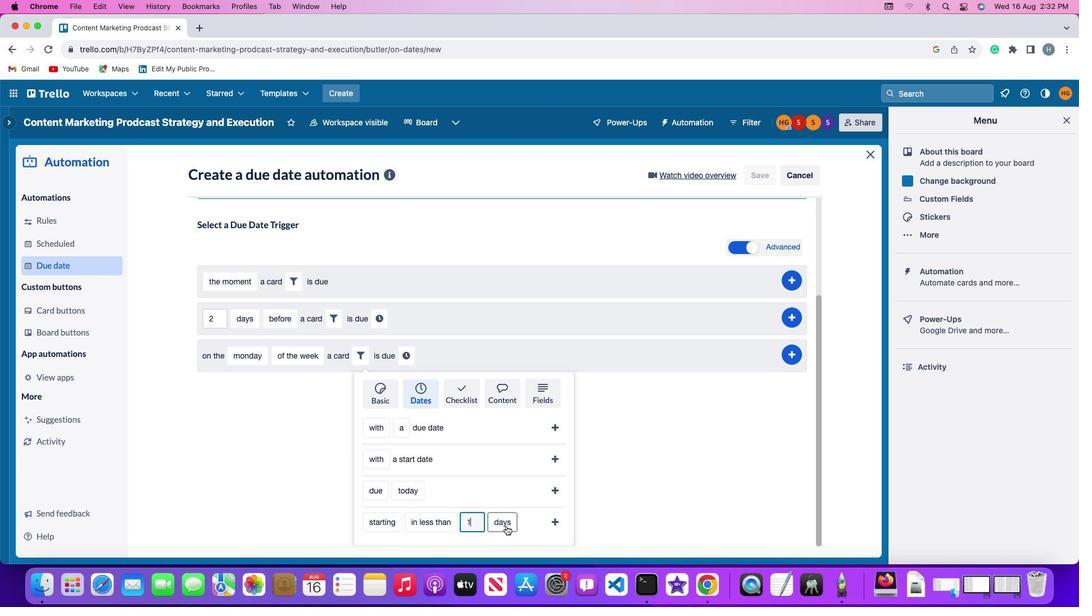 
Action: Mouse pressed left at (505, 524)
Screenshot: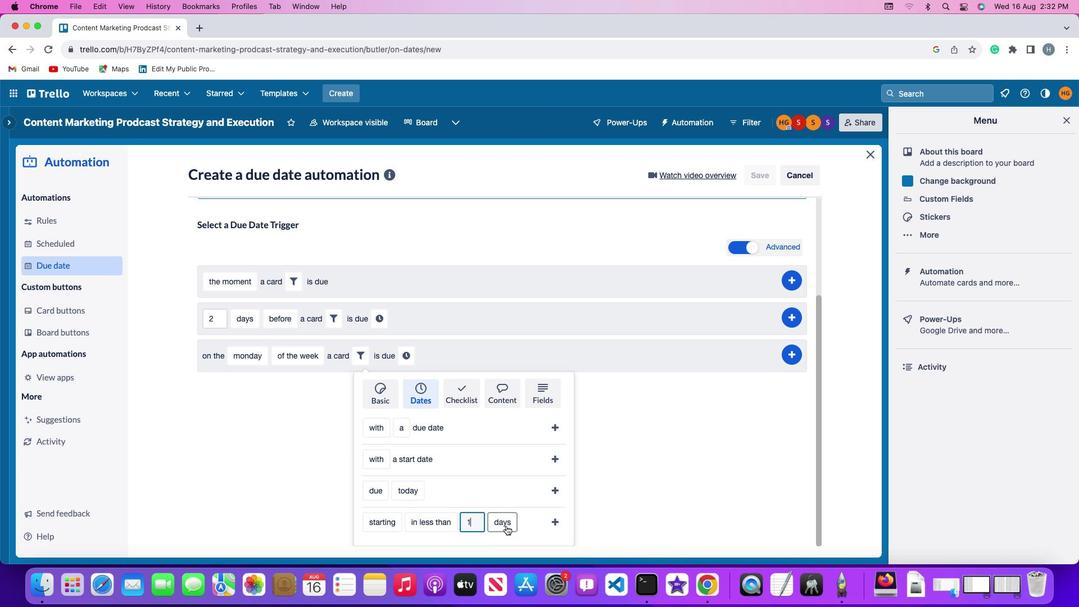 
Action: Mouse moved to (510, 497)
Screenshot: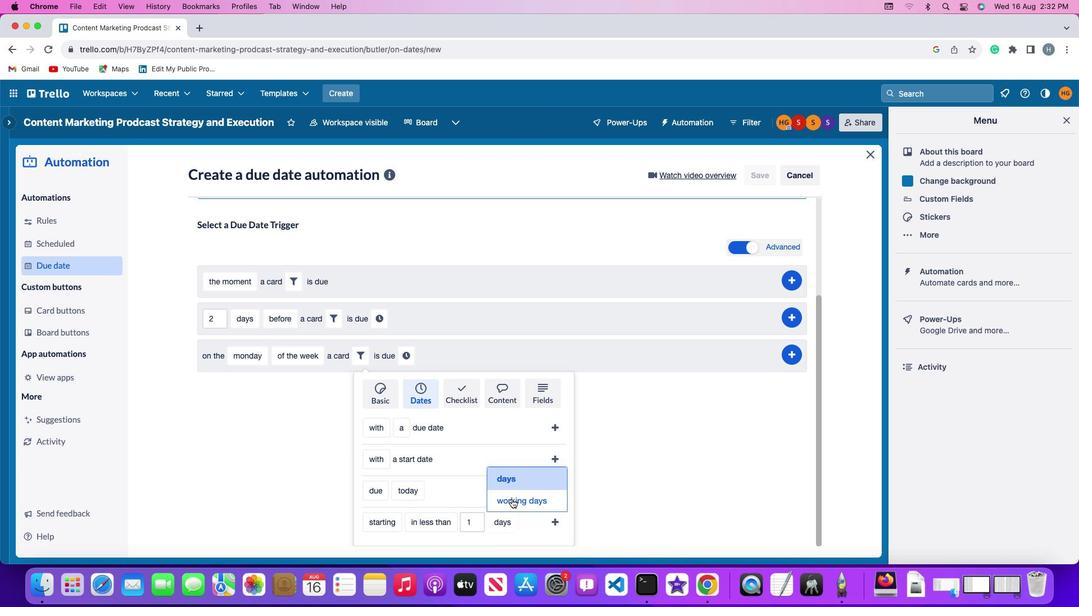 
Action: Mouse pressed left at (510, 497)
Screenshot: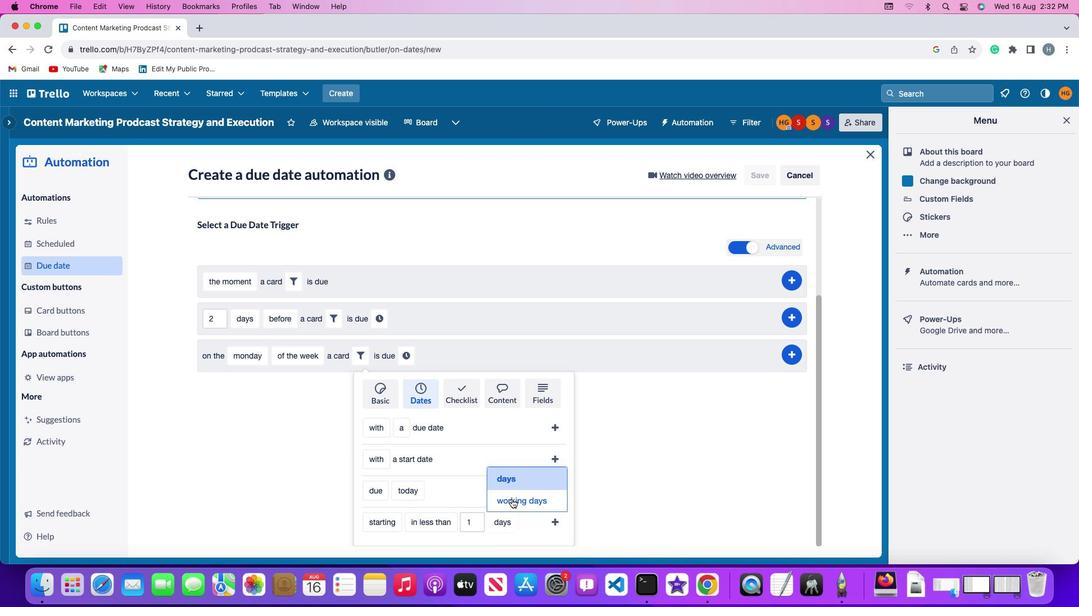 
Action: Mouse moved to (563, 518)
Screenshot: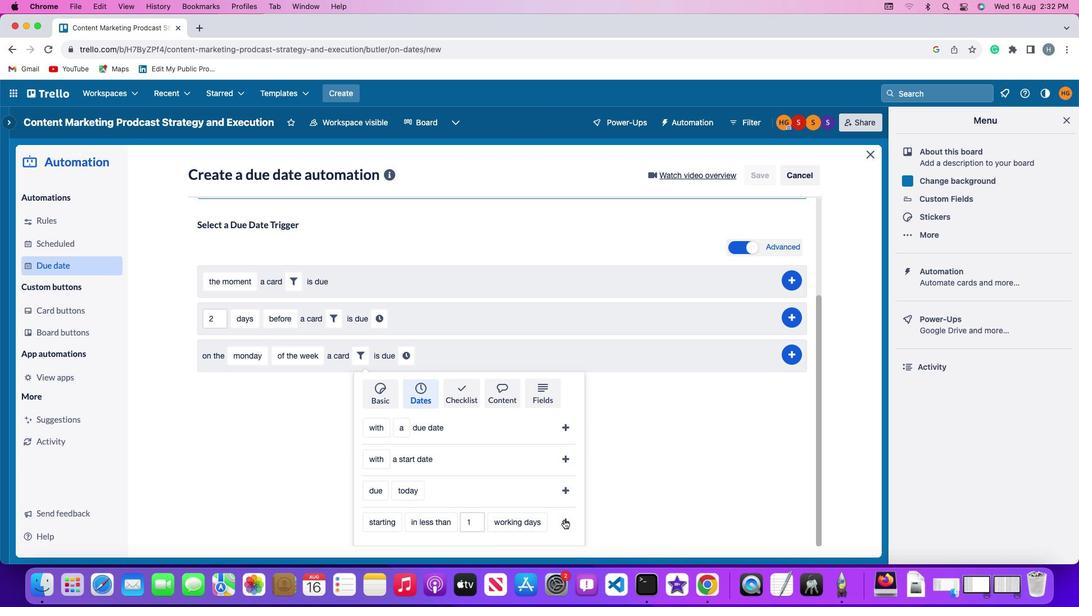 
Action: Mouse pressed left at (563, 518)
Screenshot: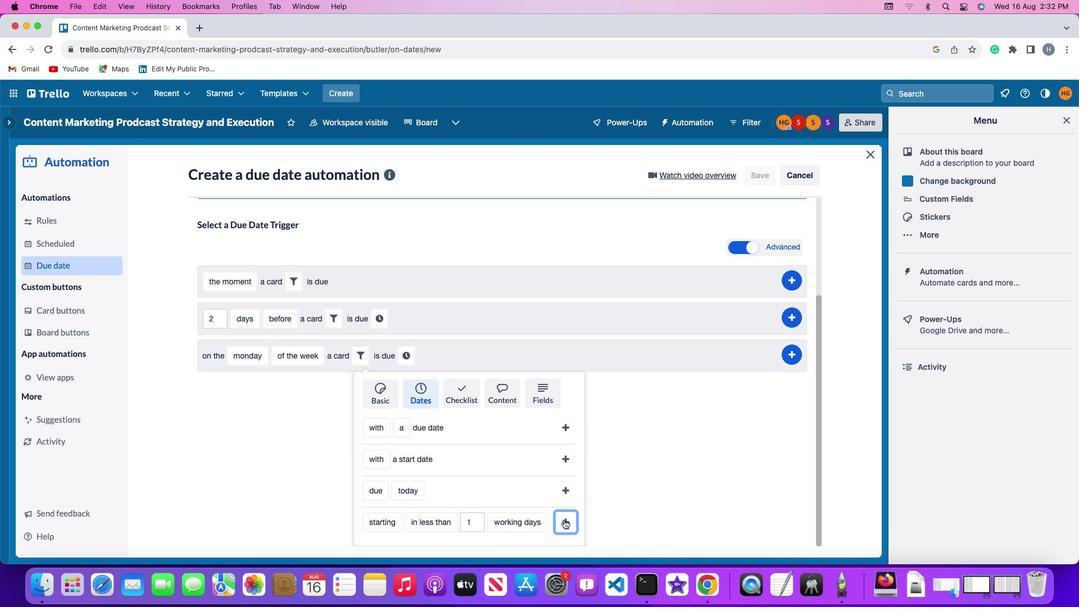 
Action: Mouse moved to (553, 486)
Screenshot: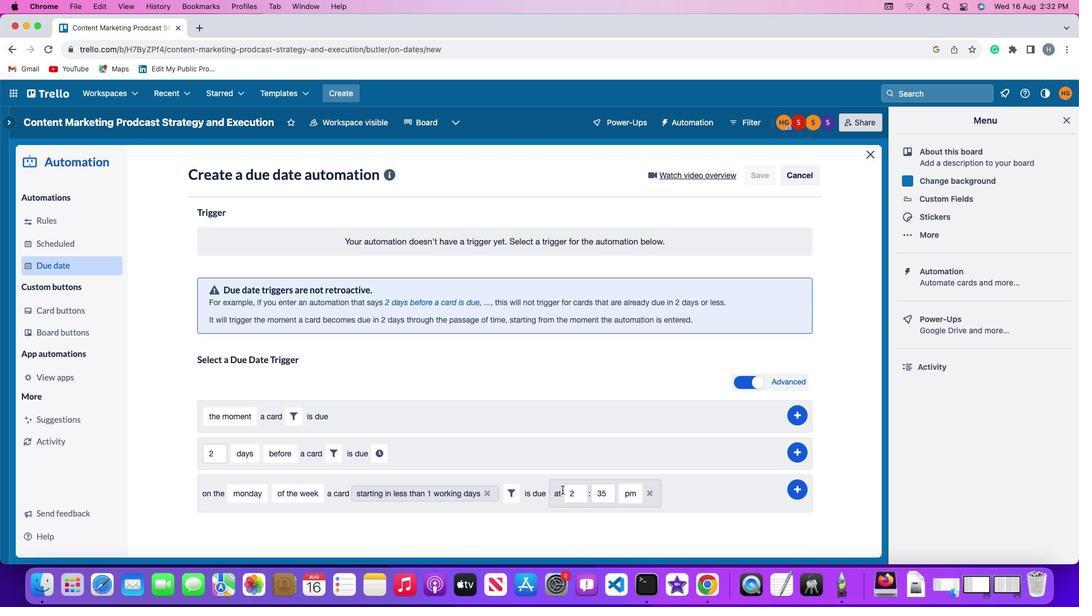 
Action: Mouse pressed left at (553, 486)
Screenshot: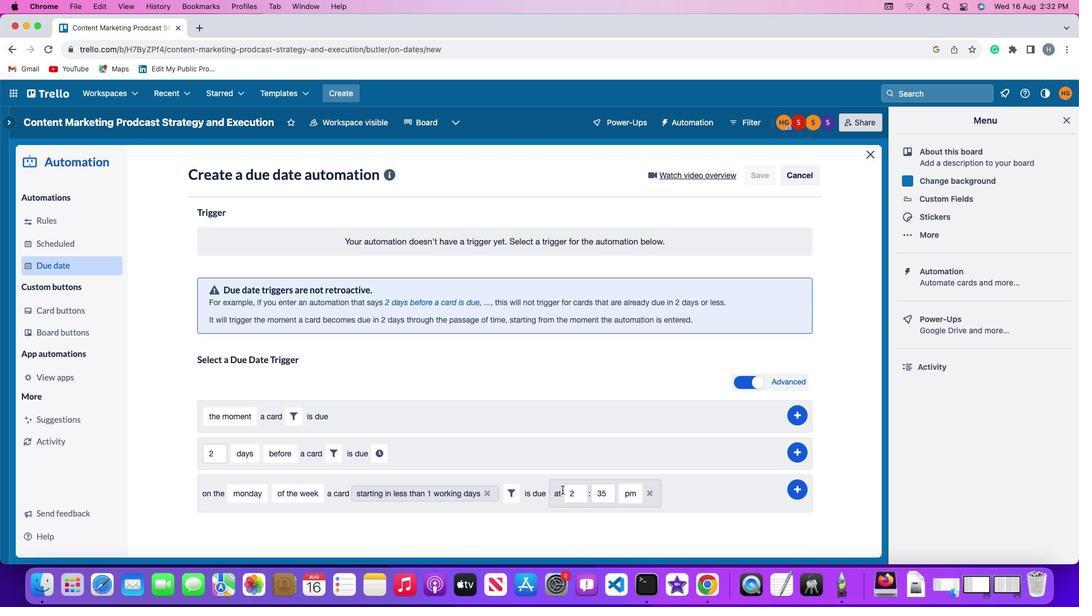 
Action: Mouse moved to (578, 492)
Screenshot: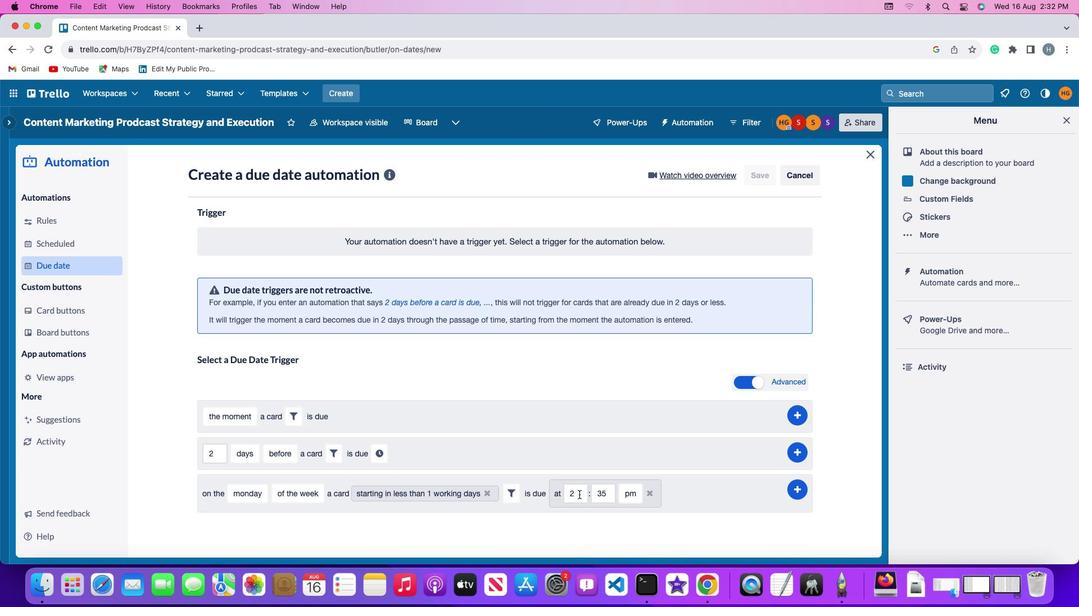 
Action: Mouse pressed left at (578, 492)
Screenshot: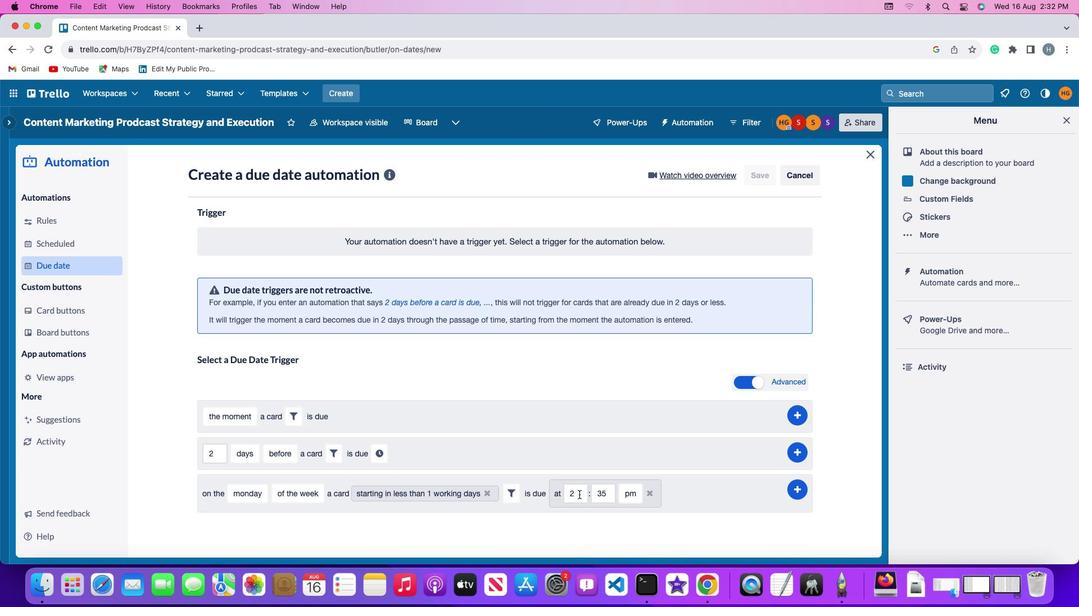 
Action: Mouse moved to (578, 492)
Screenshot: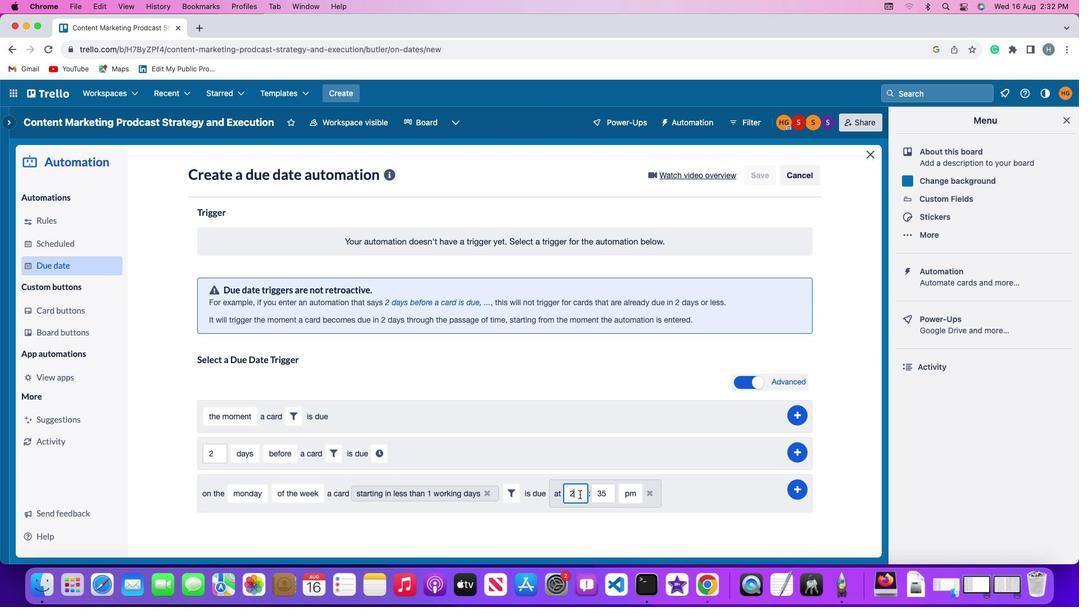 
Action: Key pressed Key.backspace
Screenshot: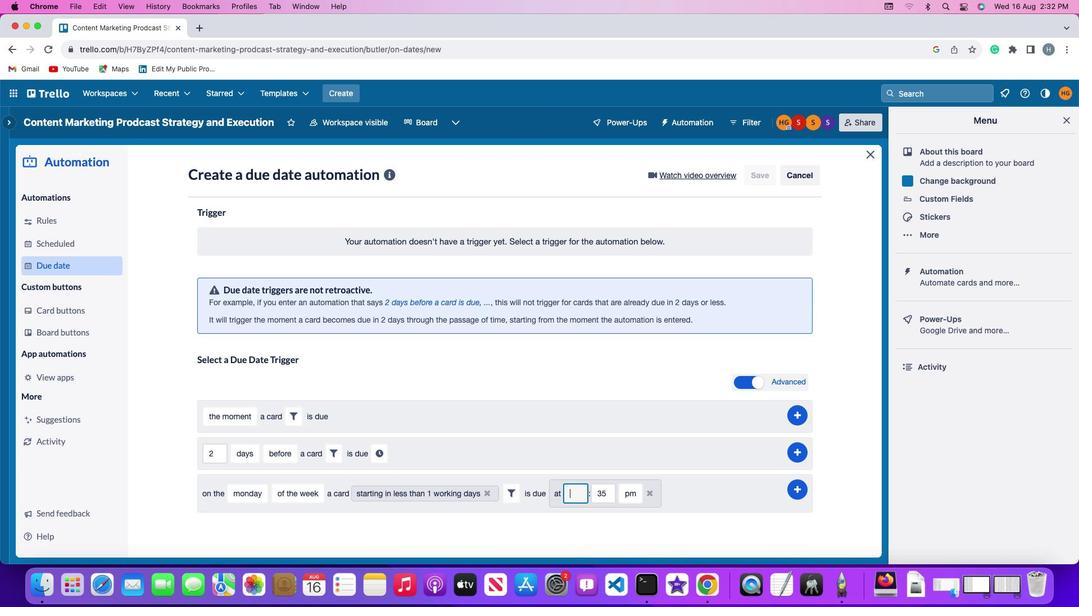 
Action: Mouse moved to (578, 491)
Screenshot: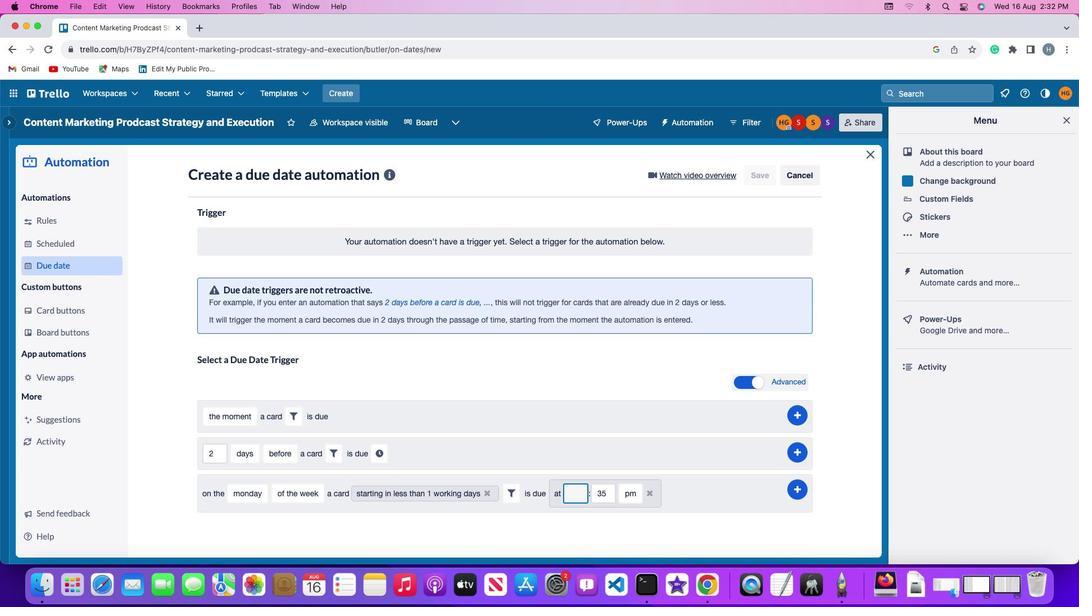 
Action: Key pressed '1''1'
Screenshot: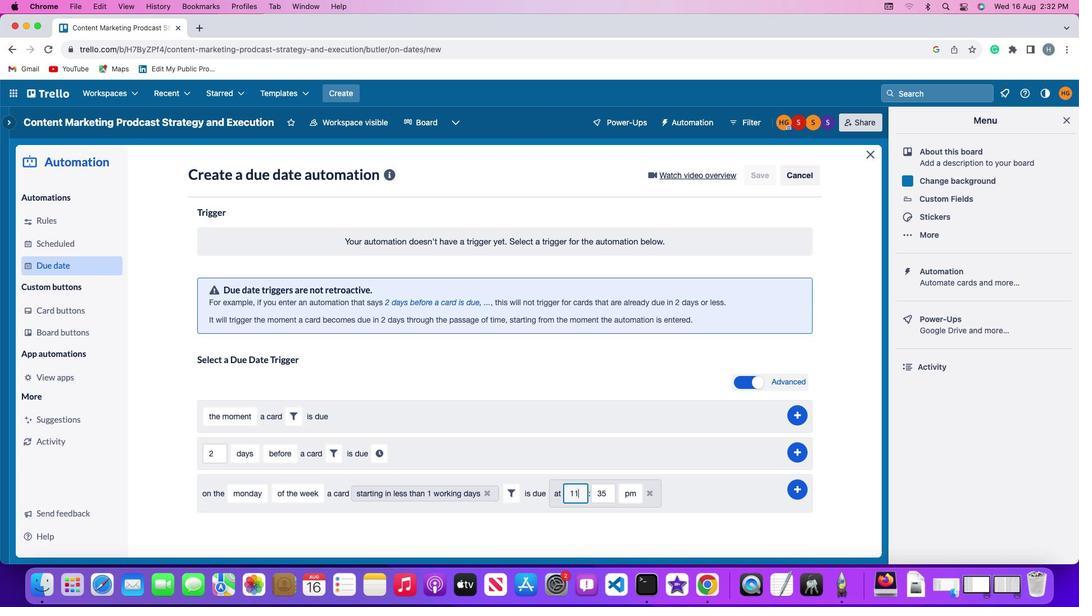 
Action: Mouse moved to (603, 490)
Screenshot: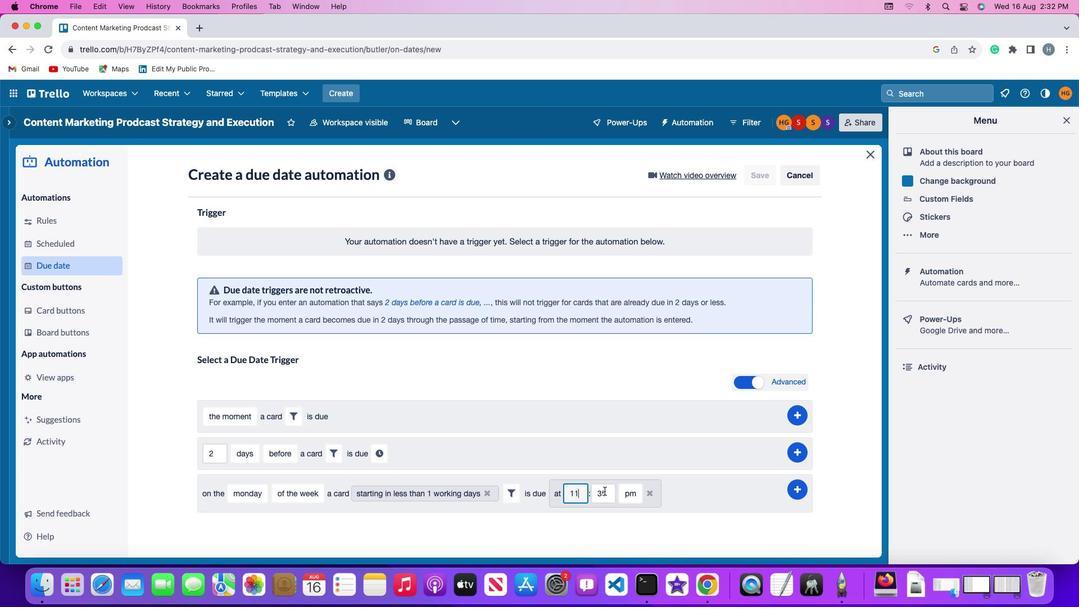 
Action: Mouse pressed left at (603, 490)
Screenshot: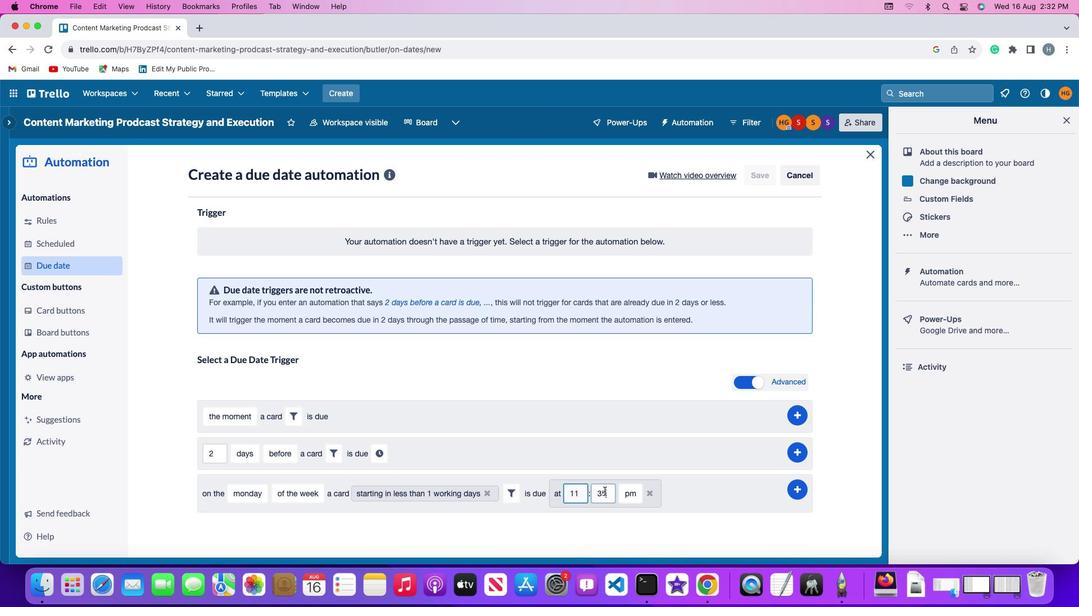 
Action: Key pressed Key.backspaceKey.backspace'0''0'
Screenshot: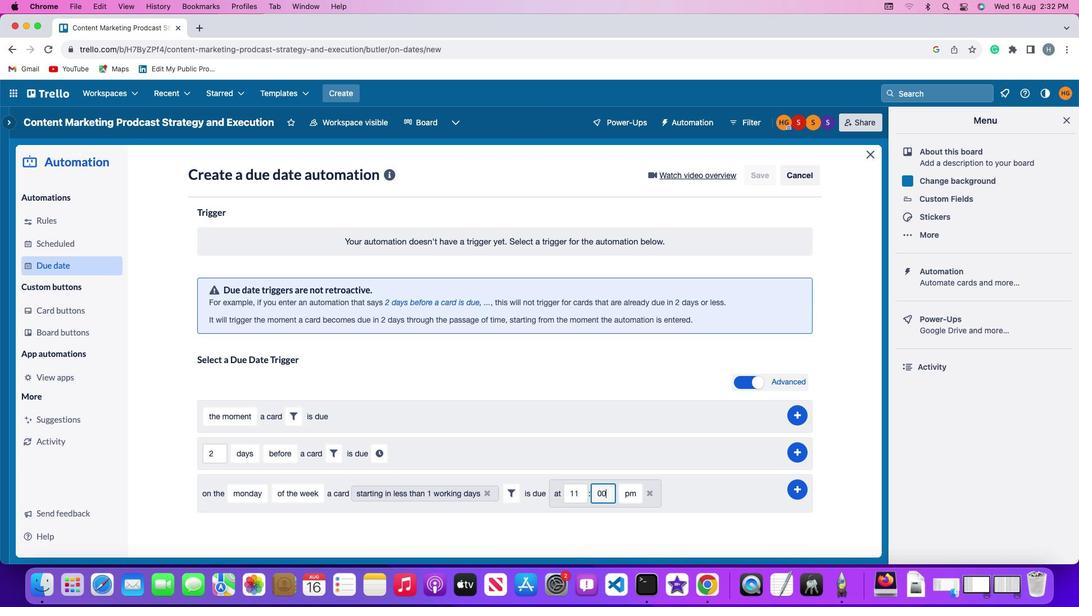 
Action: Mouse moved to (628, 490)
Screenshot: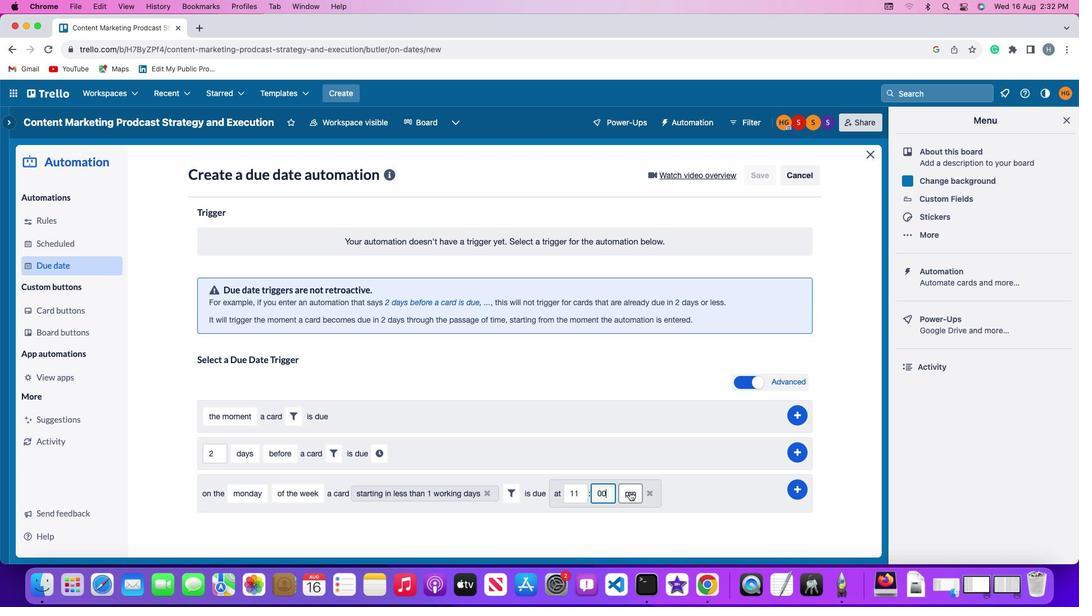 
Action: Mouse pressed left at (628, 490)
Screenshot: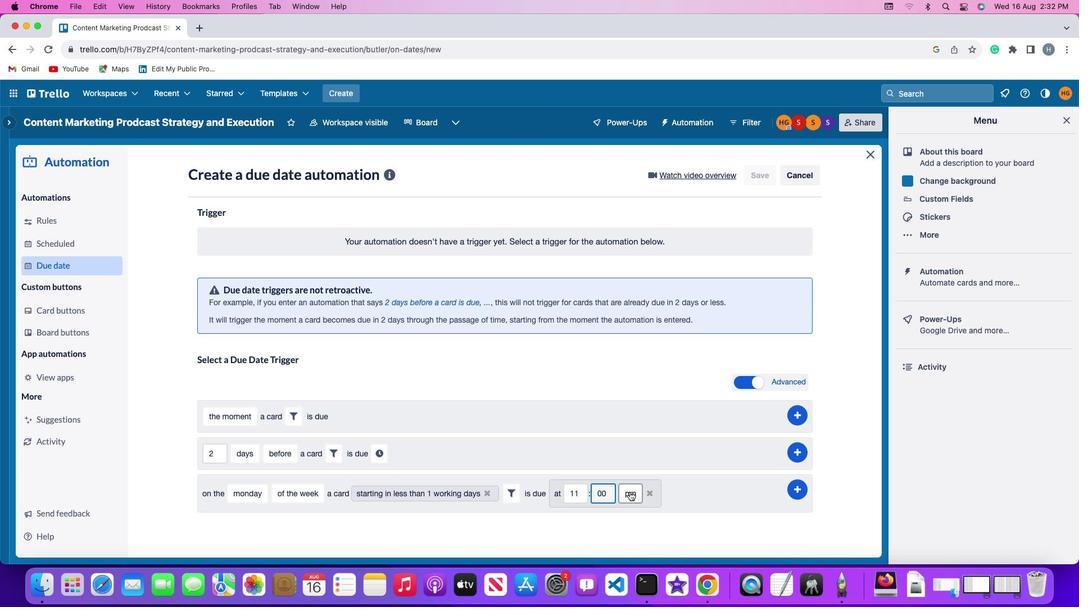 
Action: Mouse moved to (634, 506)
Screenshot: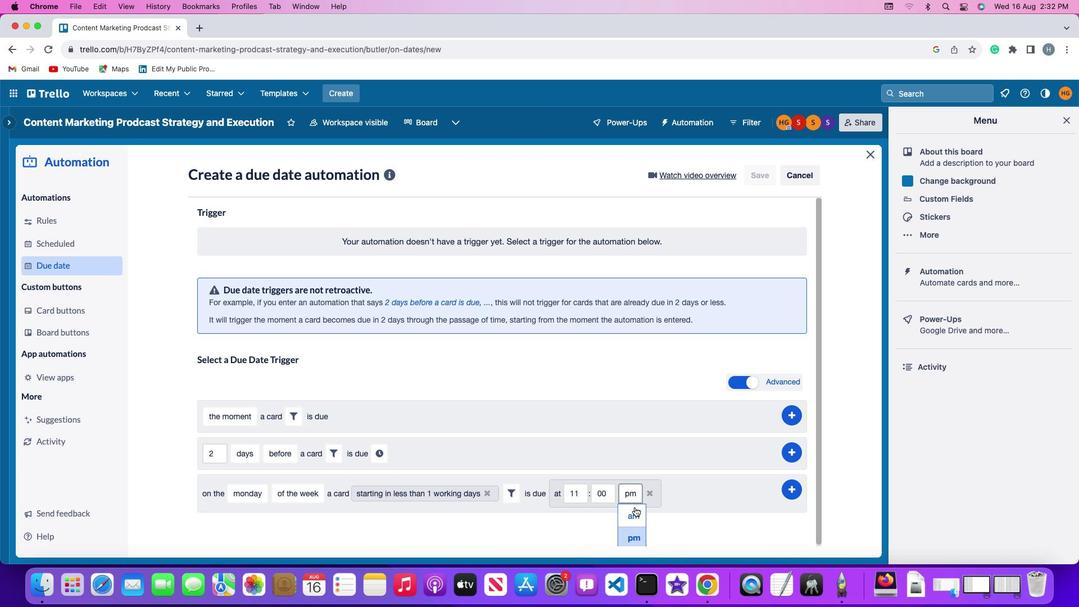 
Action: Mouse pressed left at (634, 506)
Screenshot: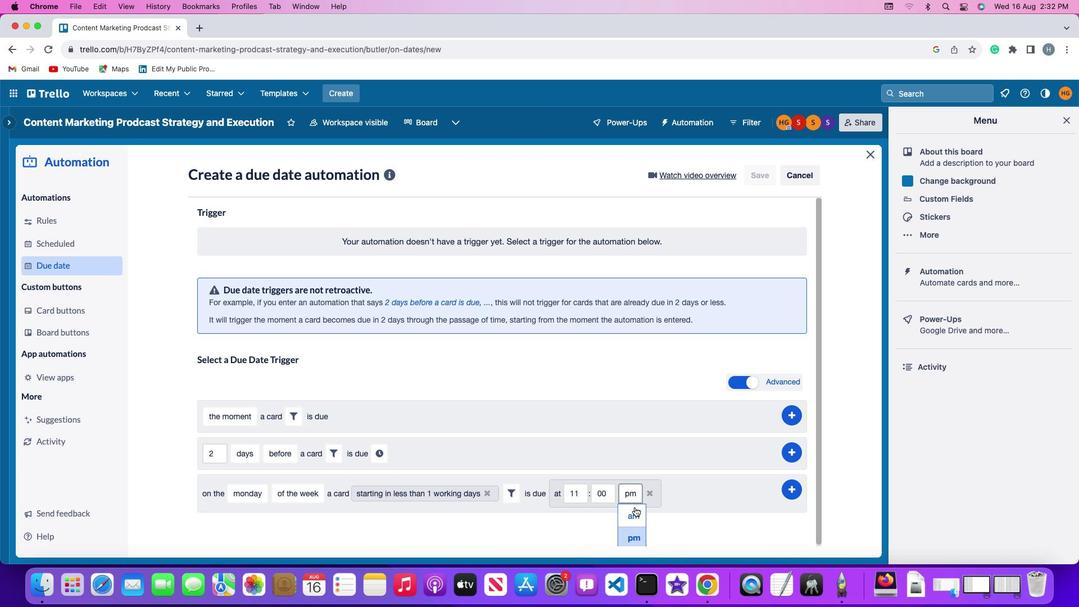 
Action: Mouse moved to (803, 485)
Screenshot: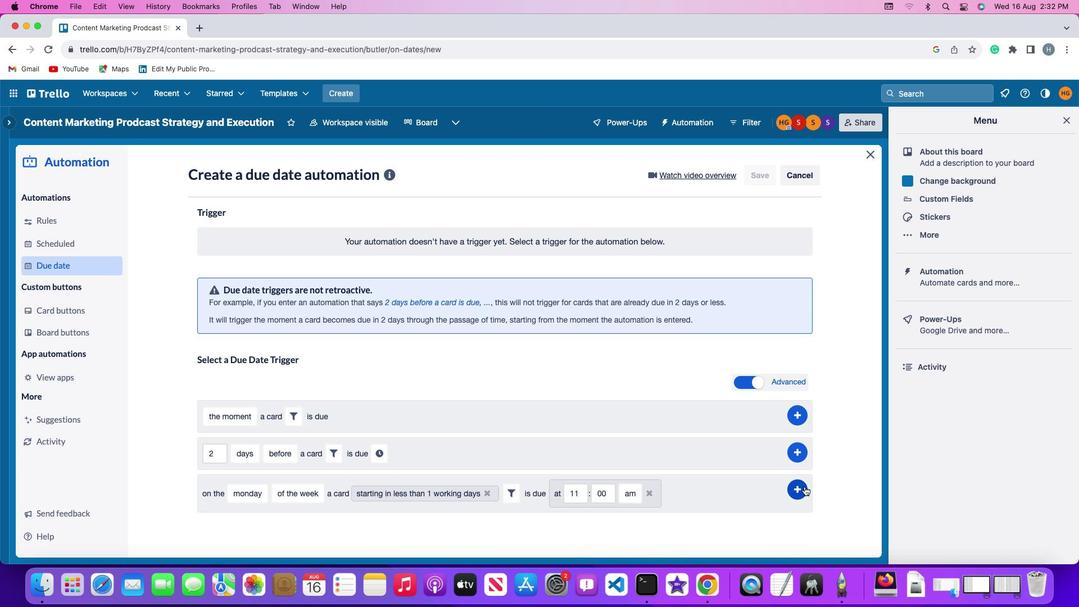 
Action: Mouse pressed left at (803, 485)
Screenshot: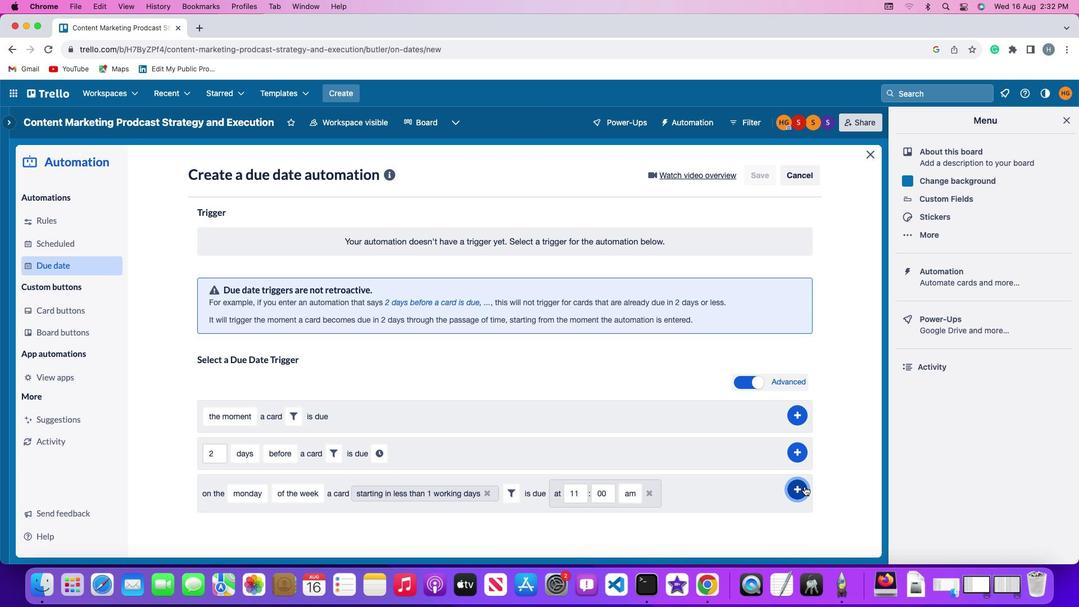 
Action: Mouse moved to (837, 395)
Screenshot: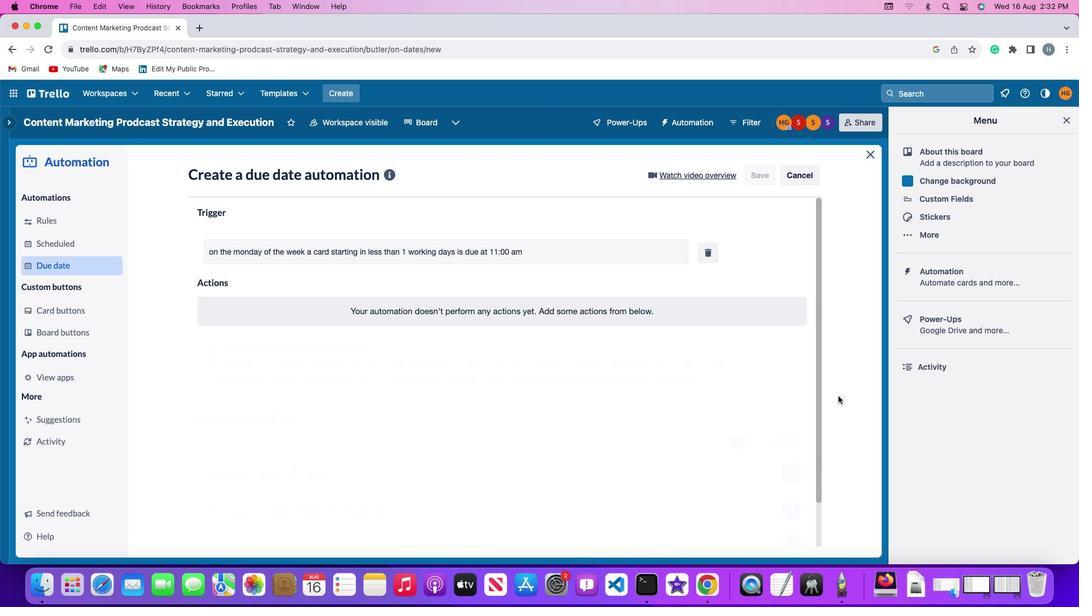 
